 Task: Open Card Market Segmentation Review in Board Website Design to Workspace IT Department and add a team member Softage.2@softage.net, a label Yellow, a checklist Copywriting, an attachment from your google drive, a color Yellow and finally, add a card description 'Conduct user testing for new website design' and a comment 'Let us approach this task with a sense of curiosity and a willingness to learn from others who have done similar work.'. Add a start date 'Jan 02, 1900' with a due date 'Jan 09, 1900'
Action: Mouse moved to (68, 391)
Screenshot: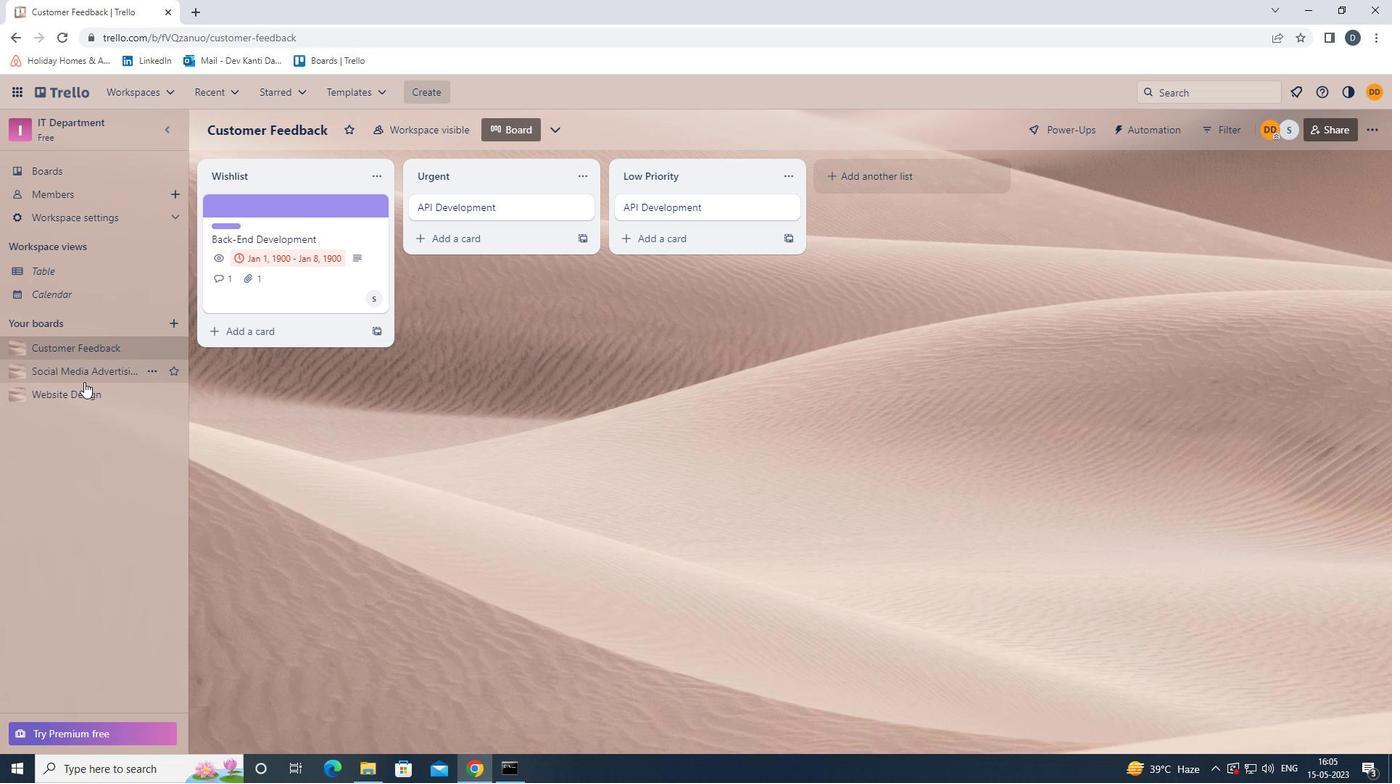 
Action: Mouse pressed left at (68, 391)
Screenshot: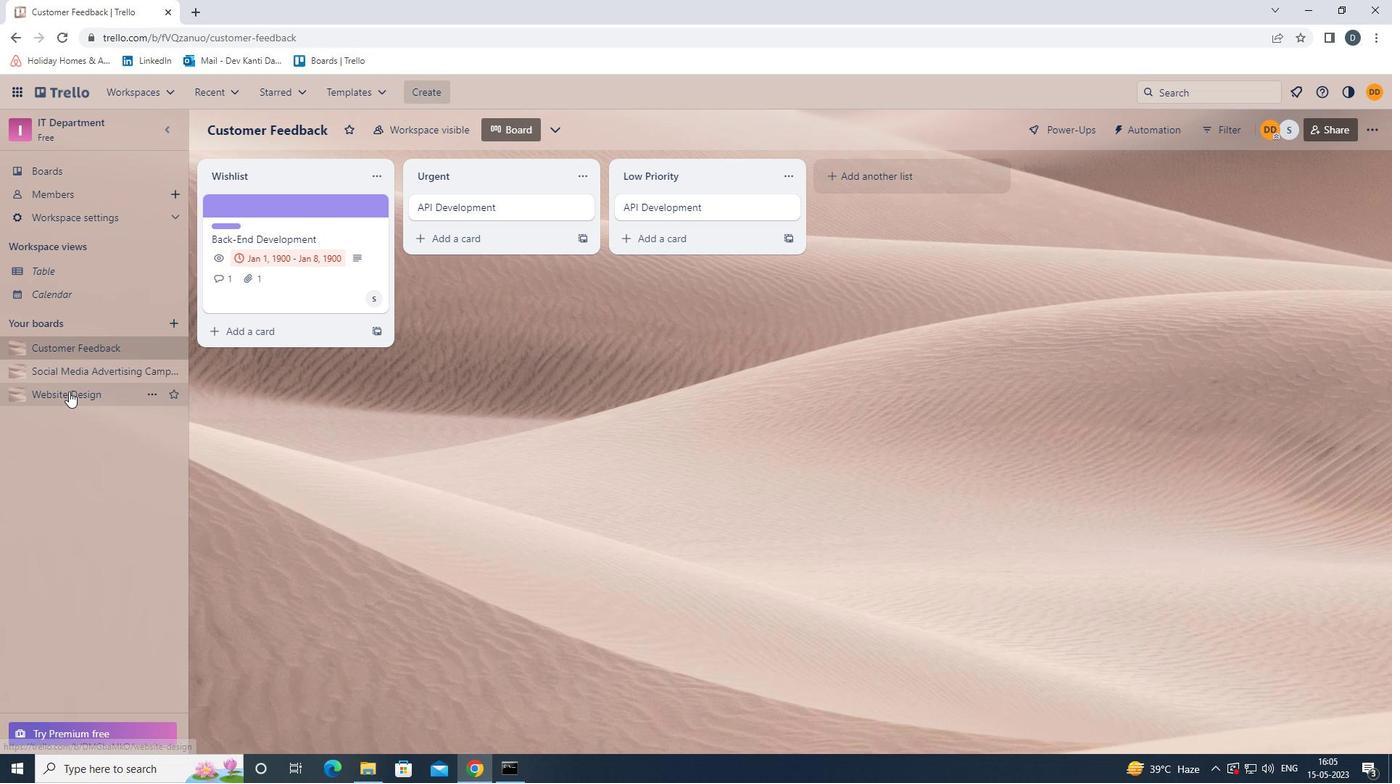 
Action: Mouse moved to (283, 209)
Screenshot: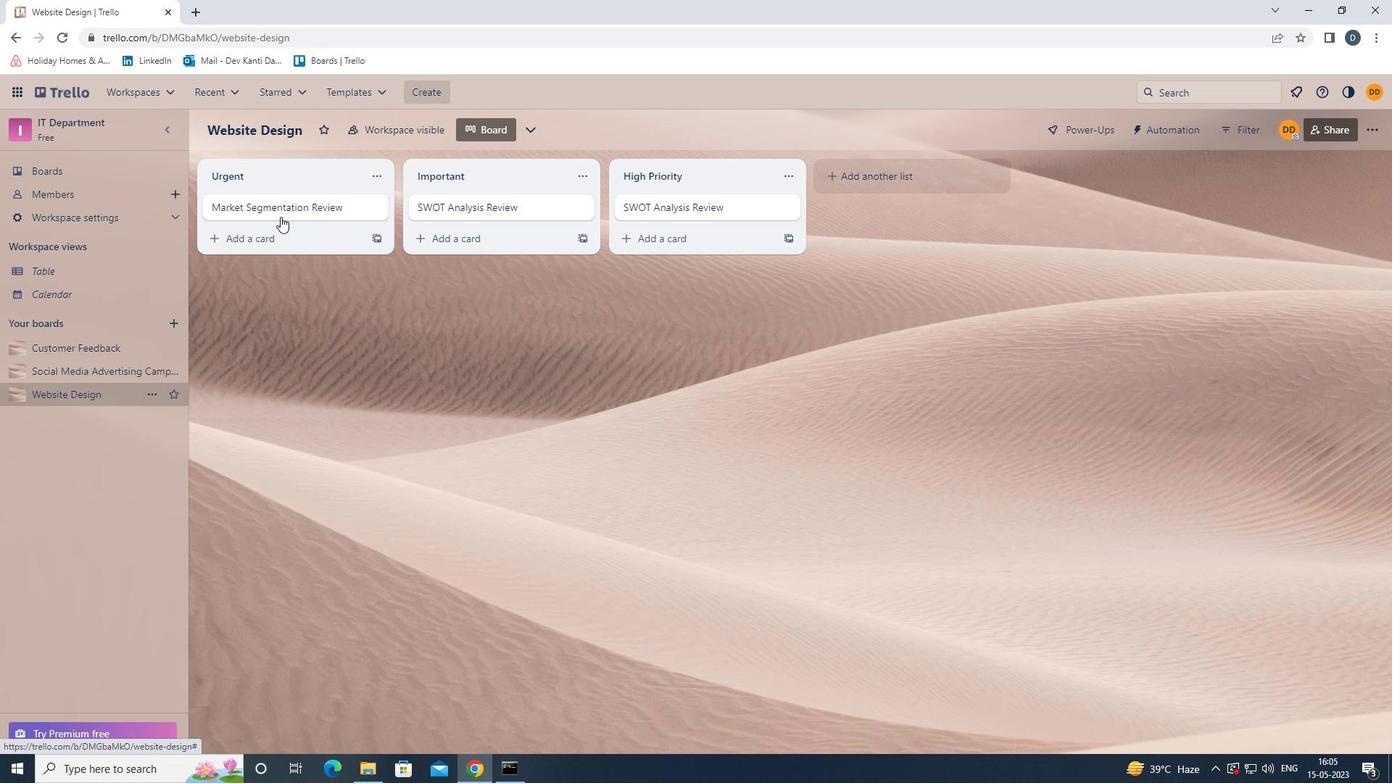 
Action: Mouse pressed left at (283, 209)
Screenshot: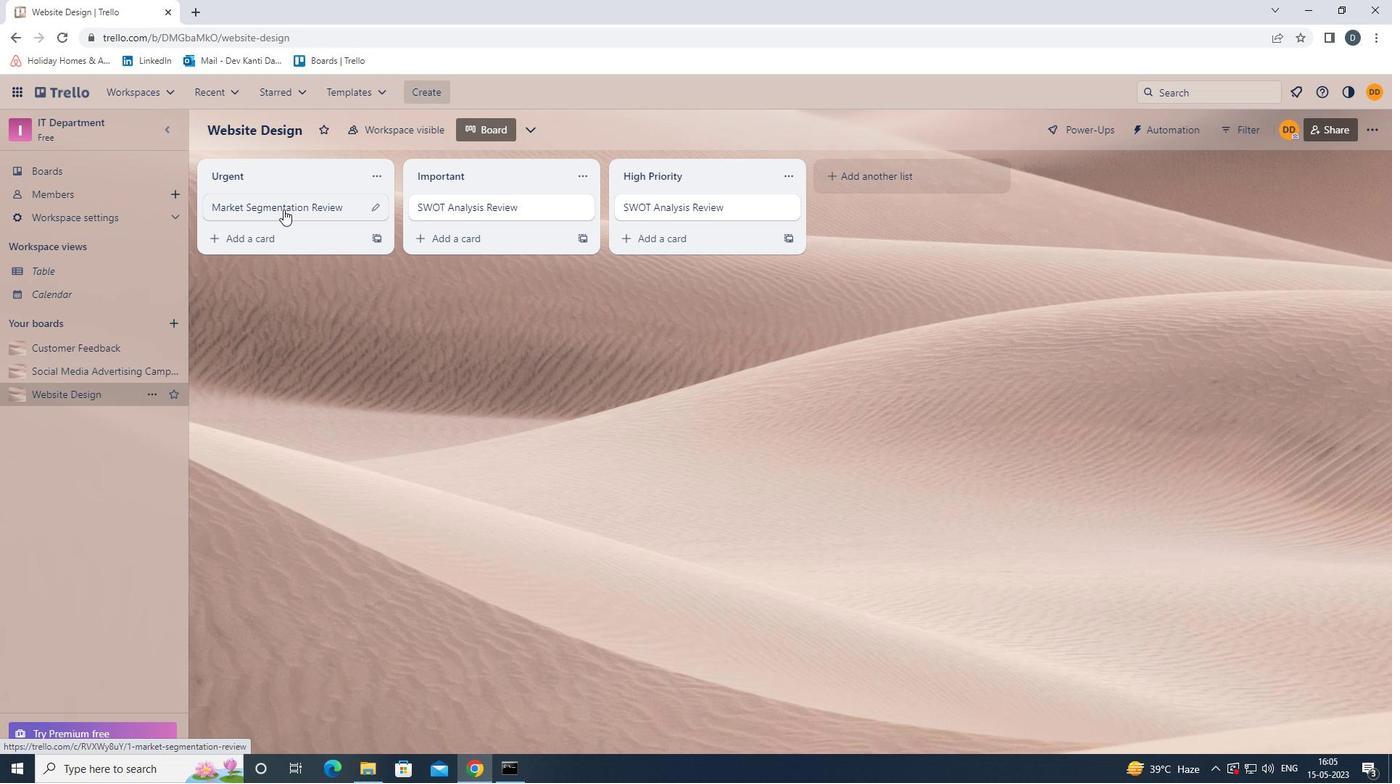 
Action: Mouse moved to (879, 199)
Screenshot: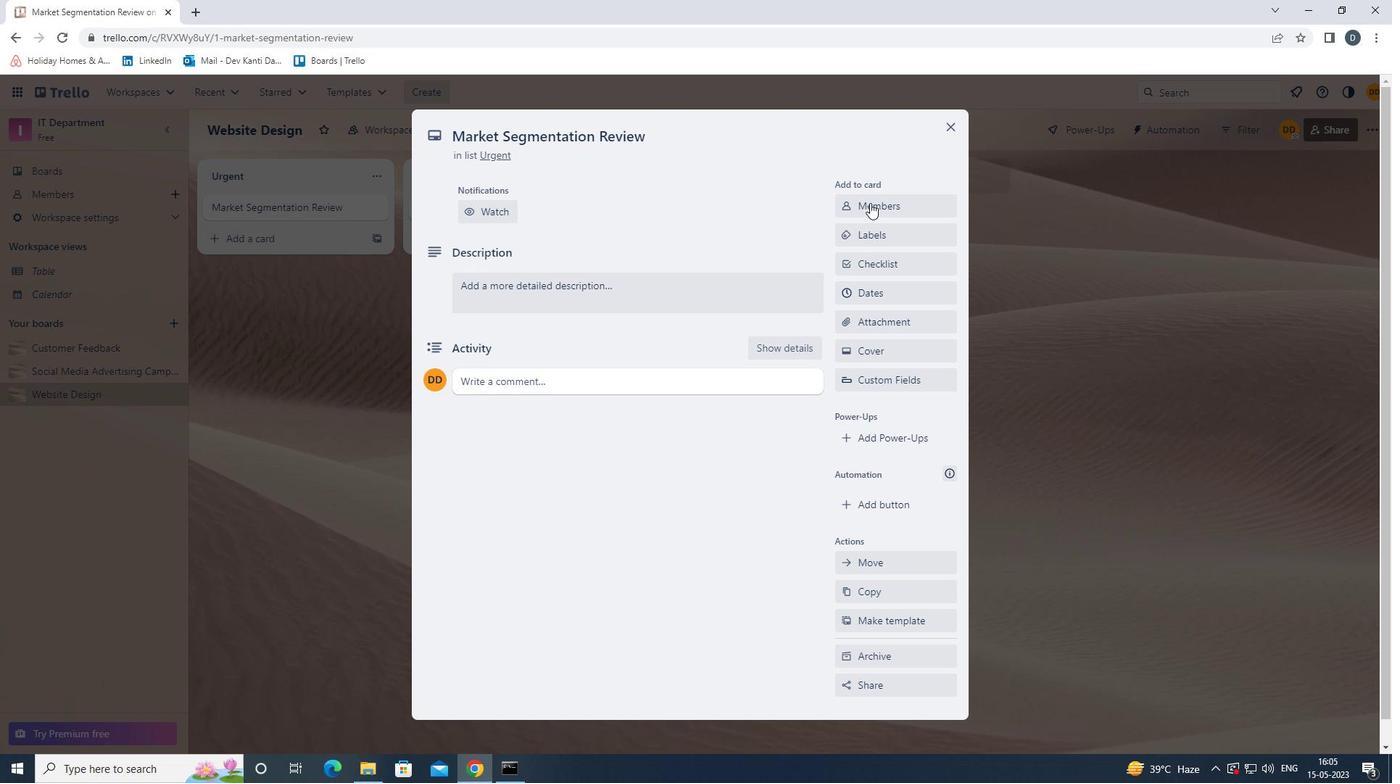 
Action: Mouse pressed left at (879, 199)
Screenshot: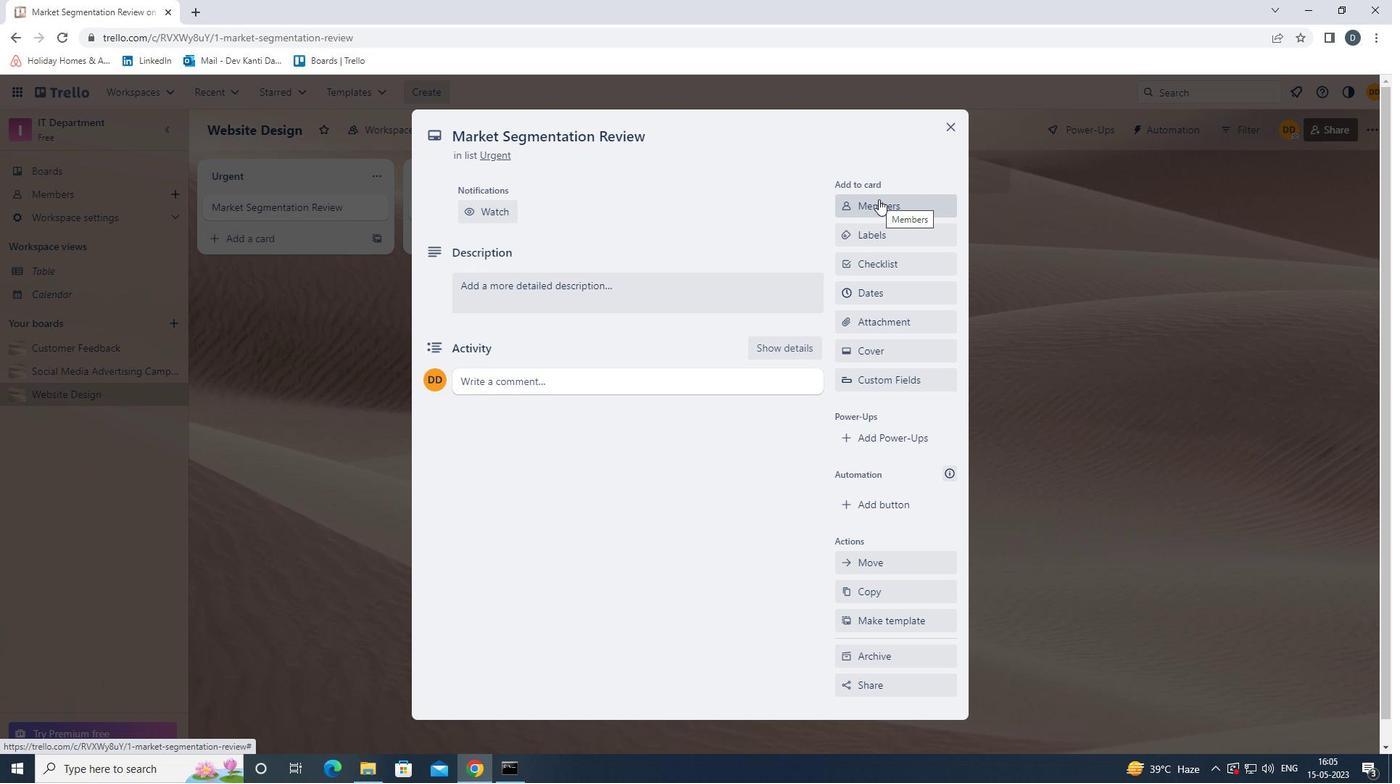 
Action: Key pressed <Key.shift>SOFTAGE.2<Key.shift><Key.shift><Key.shift><Key.shift>@SOFTAGE.NET
Screenshot: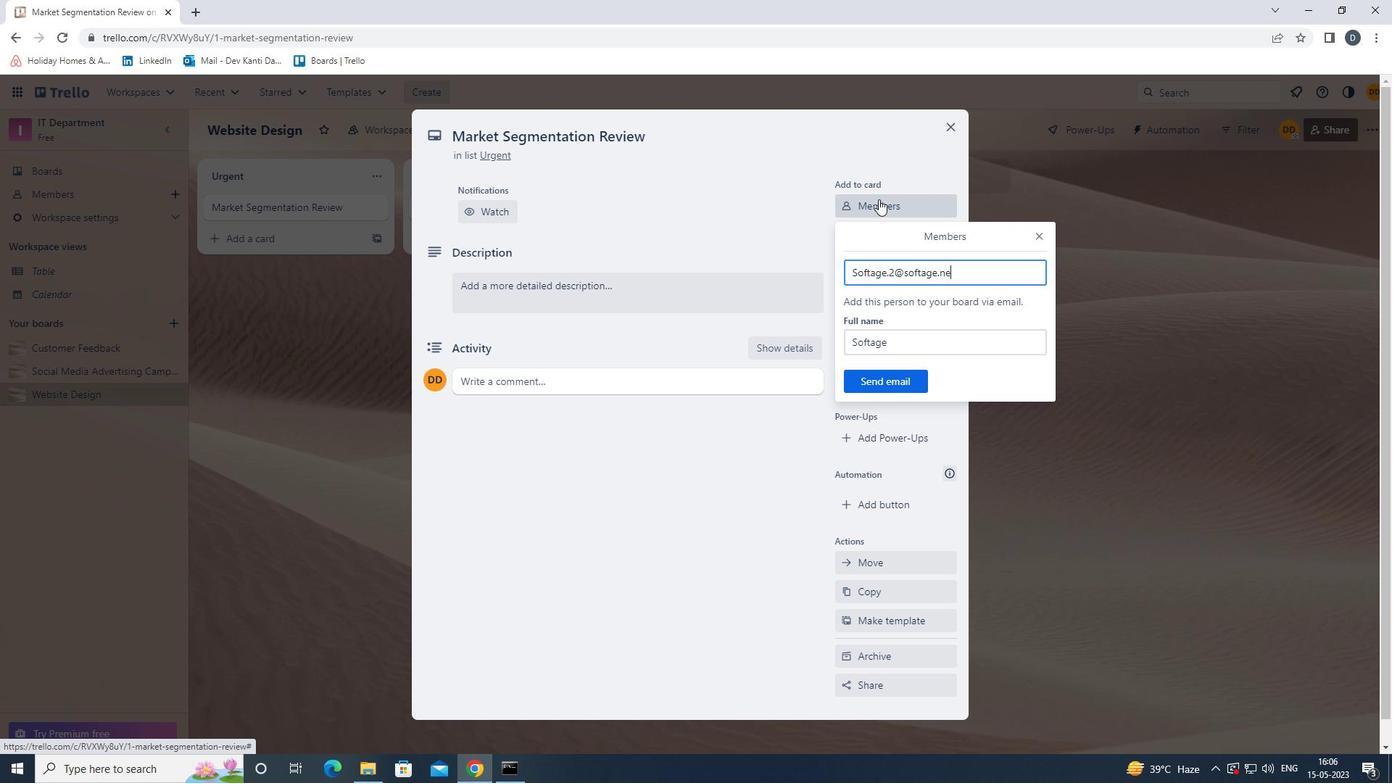 
Action: Mouse moved to (909, 376)
Screenshot: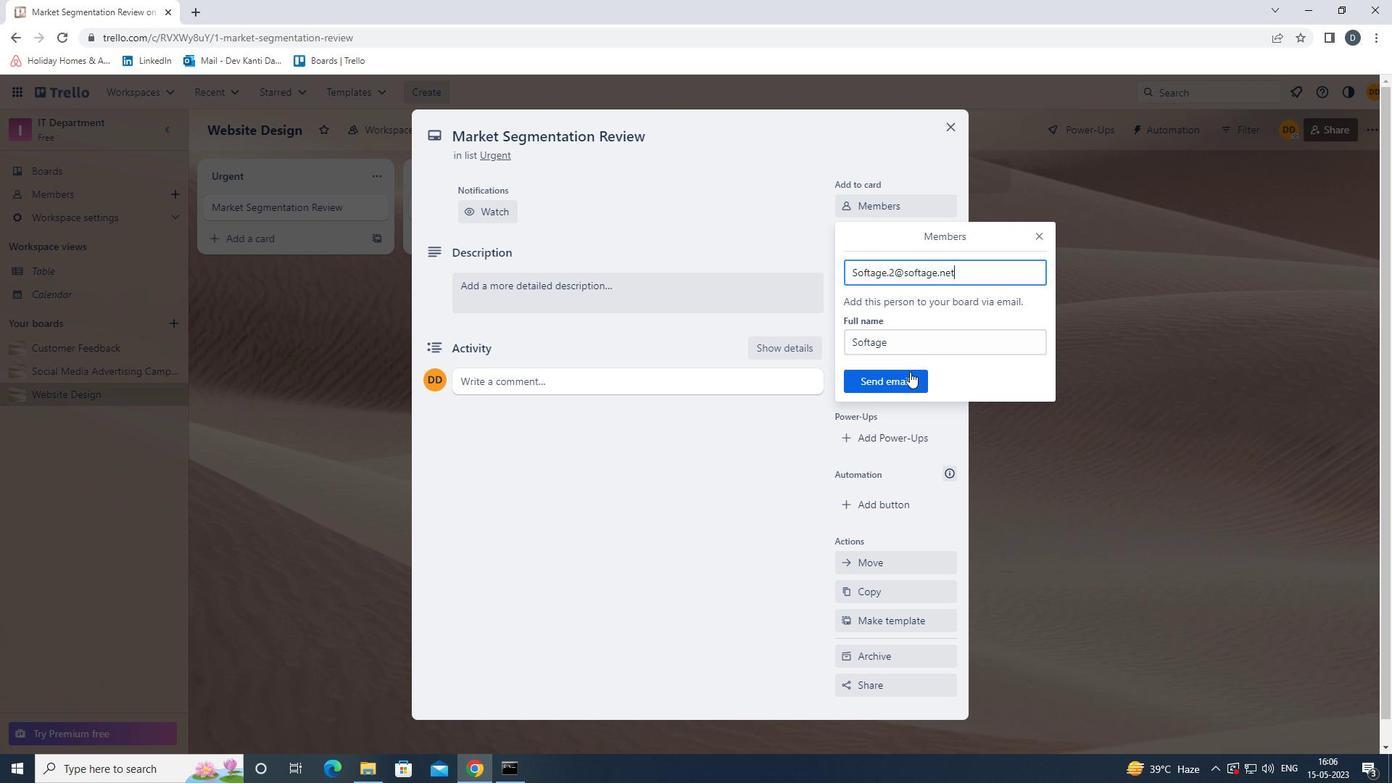 
Action: Mouse pressed left at (909, 376)
Screenshot: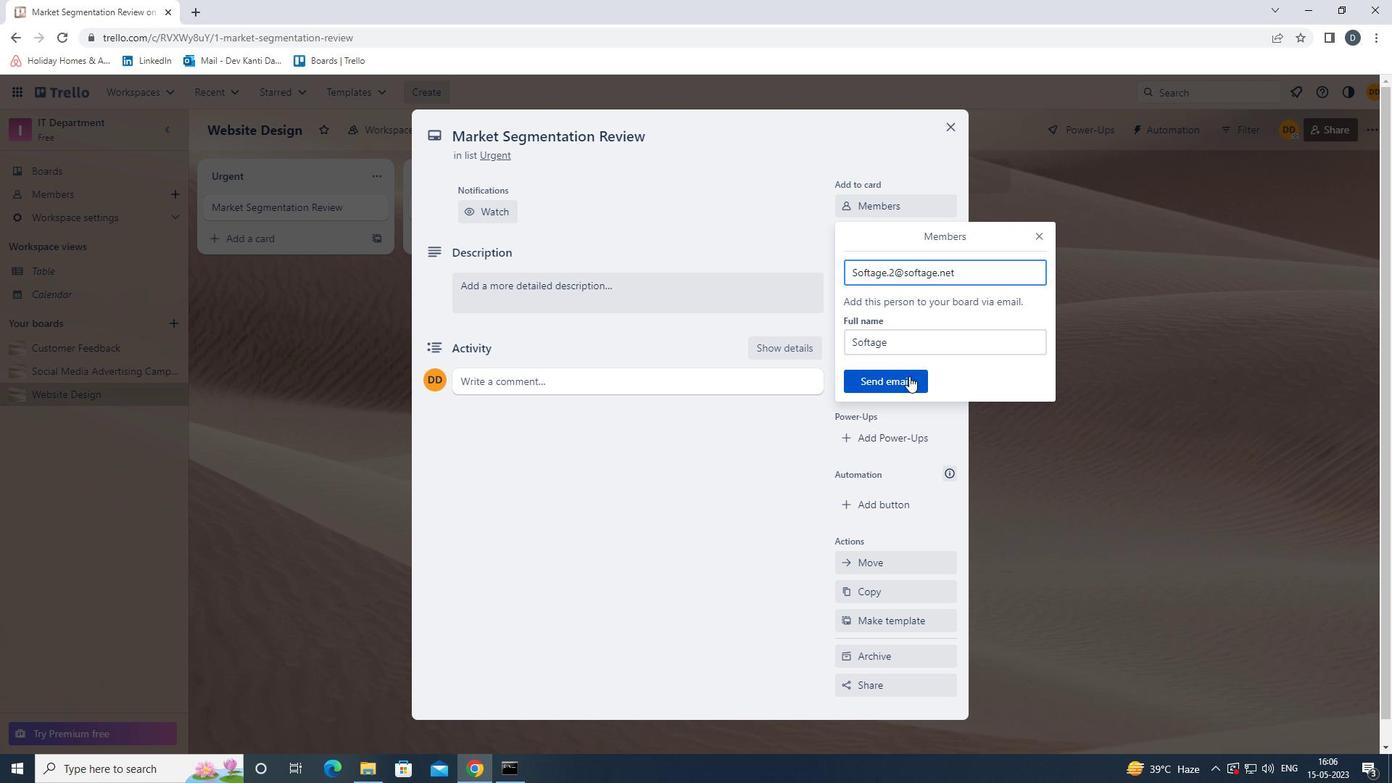 
Action: Mouse moved to (902, 280)
Screenshot: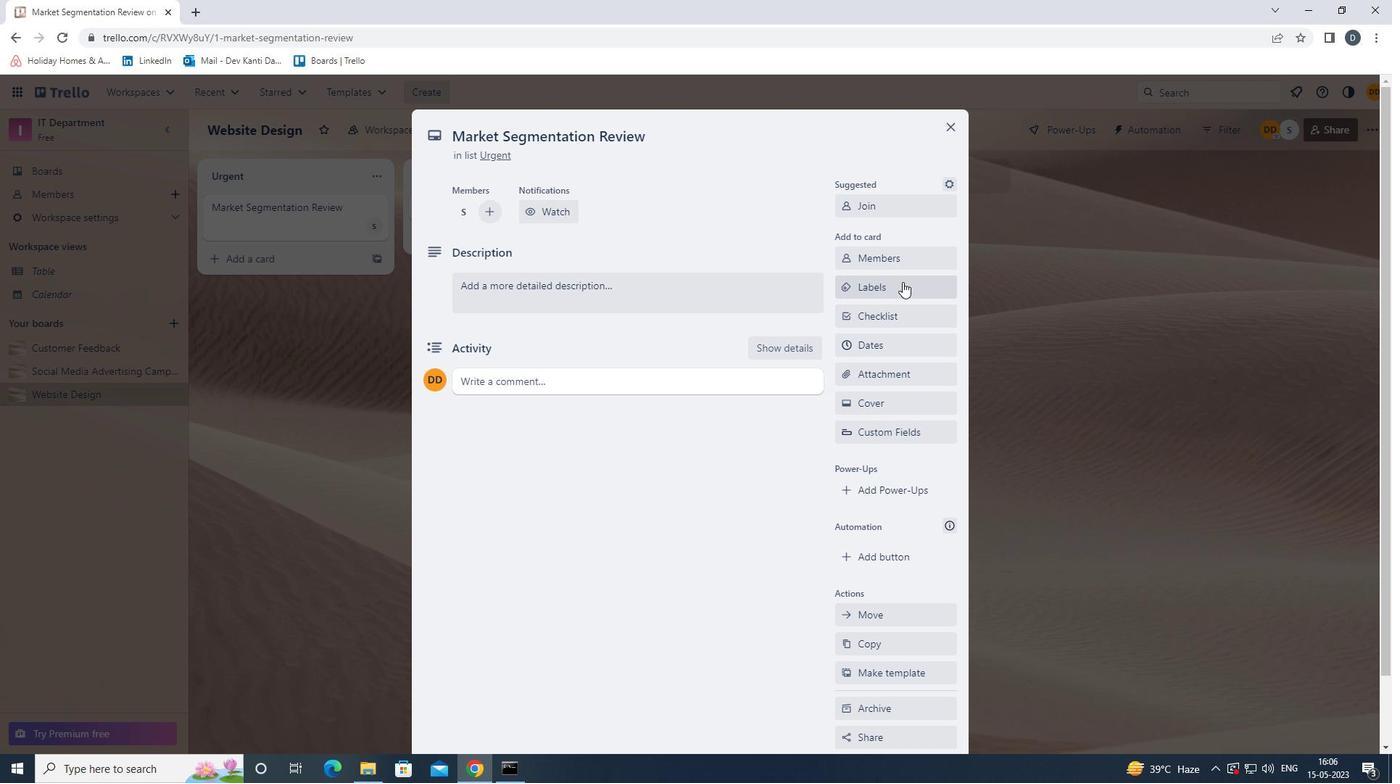 
Action: Mouse pressed left at (902, 280)
Screenshot: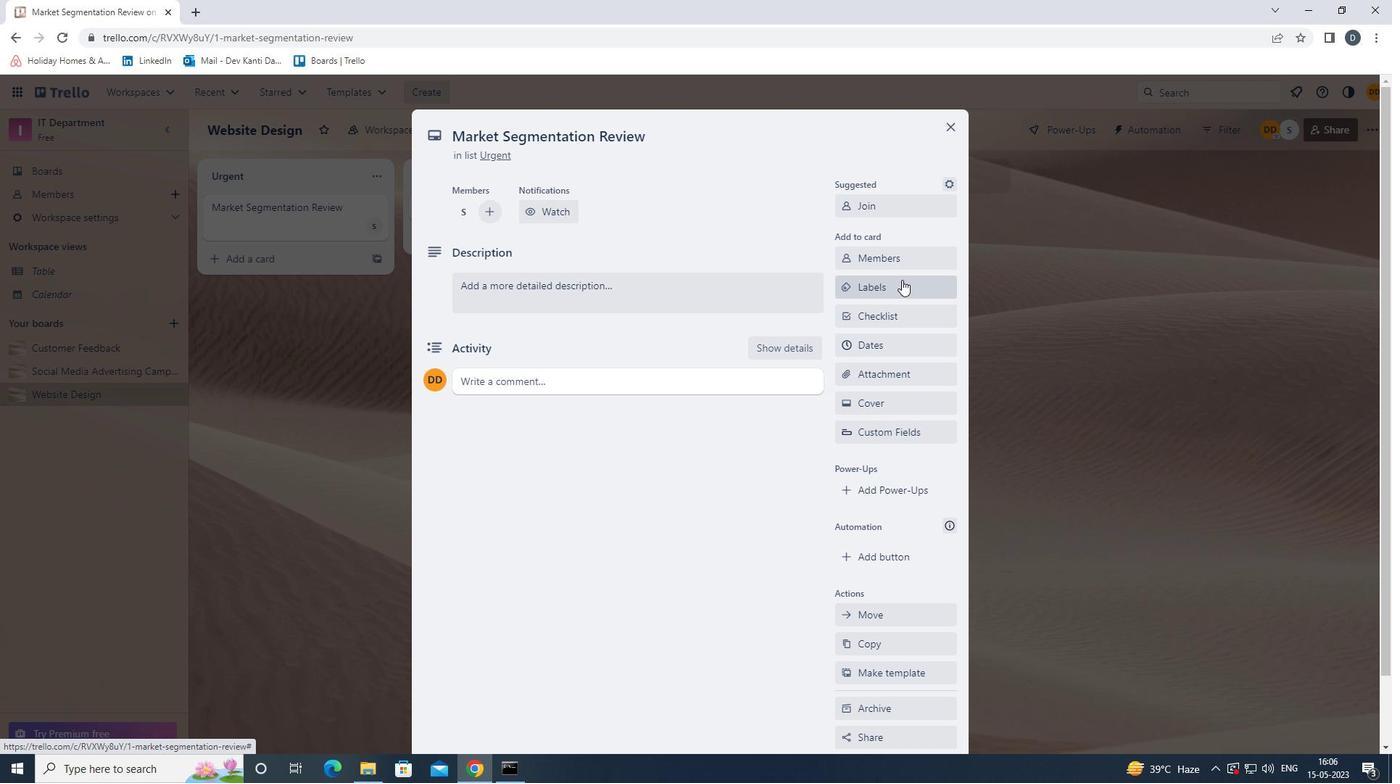 
Action: Mouse moved to (916, 430)
Screenshot: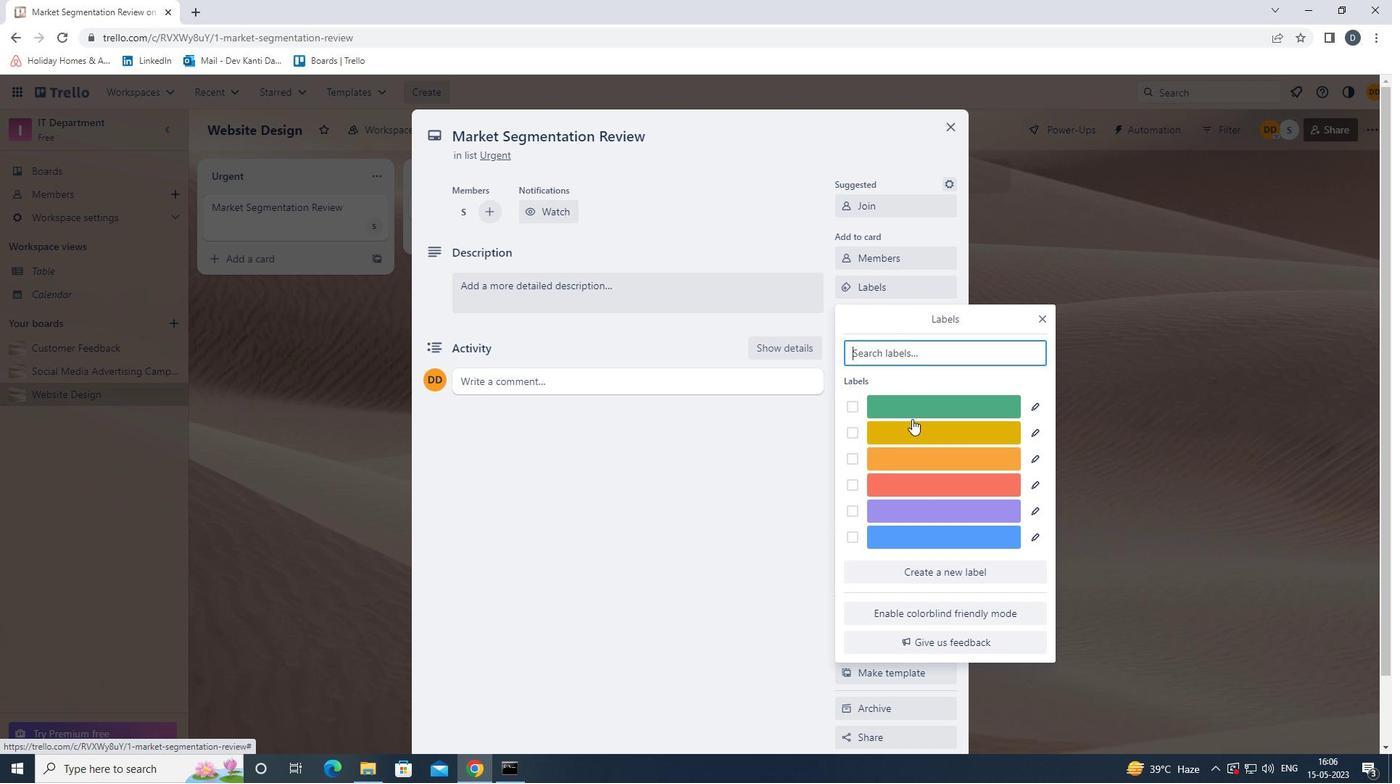 
Action: Mouse pressed left at (916, 430)
Screenshot: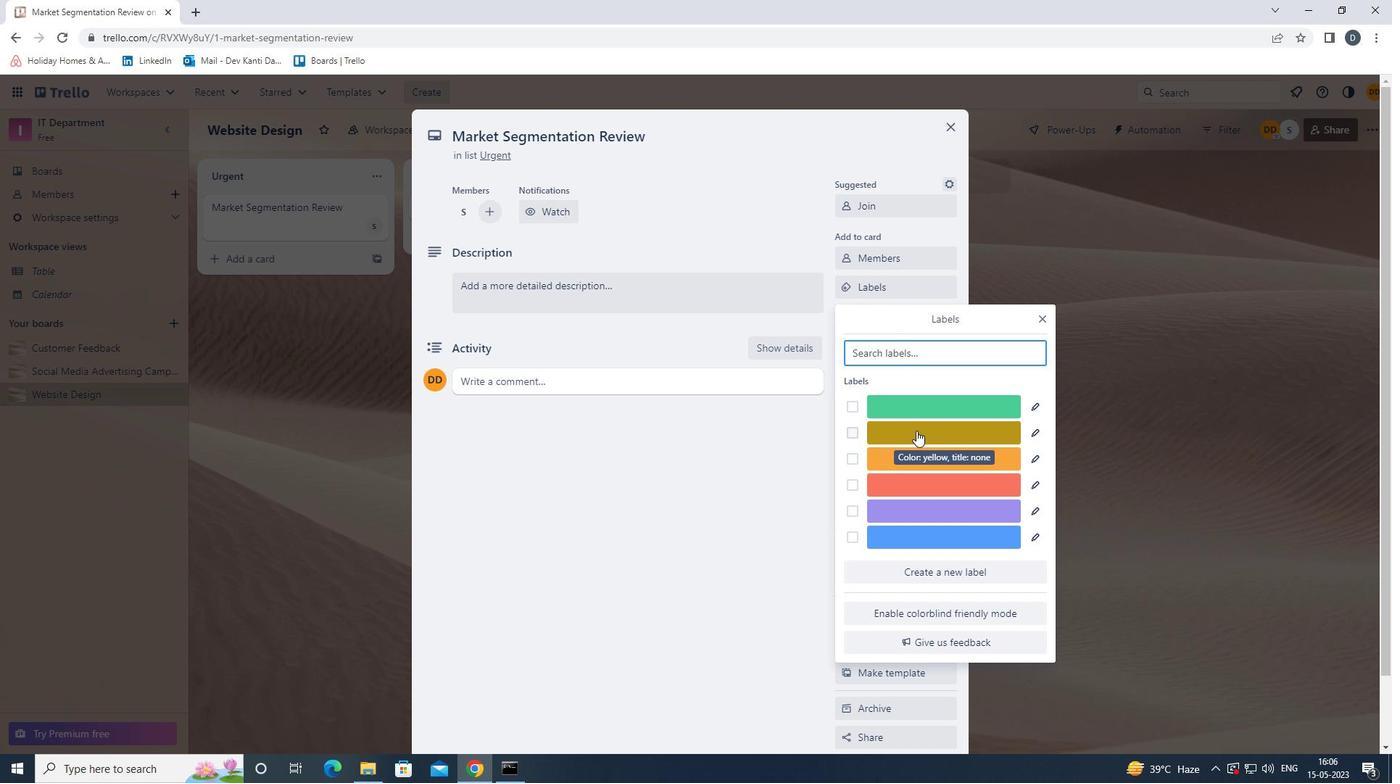 
Action: Mouse moved to (1040, 317)
Screenshot: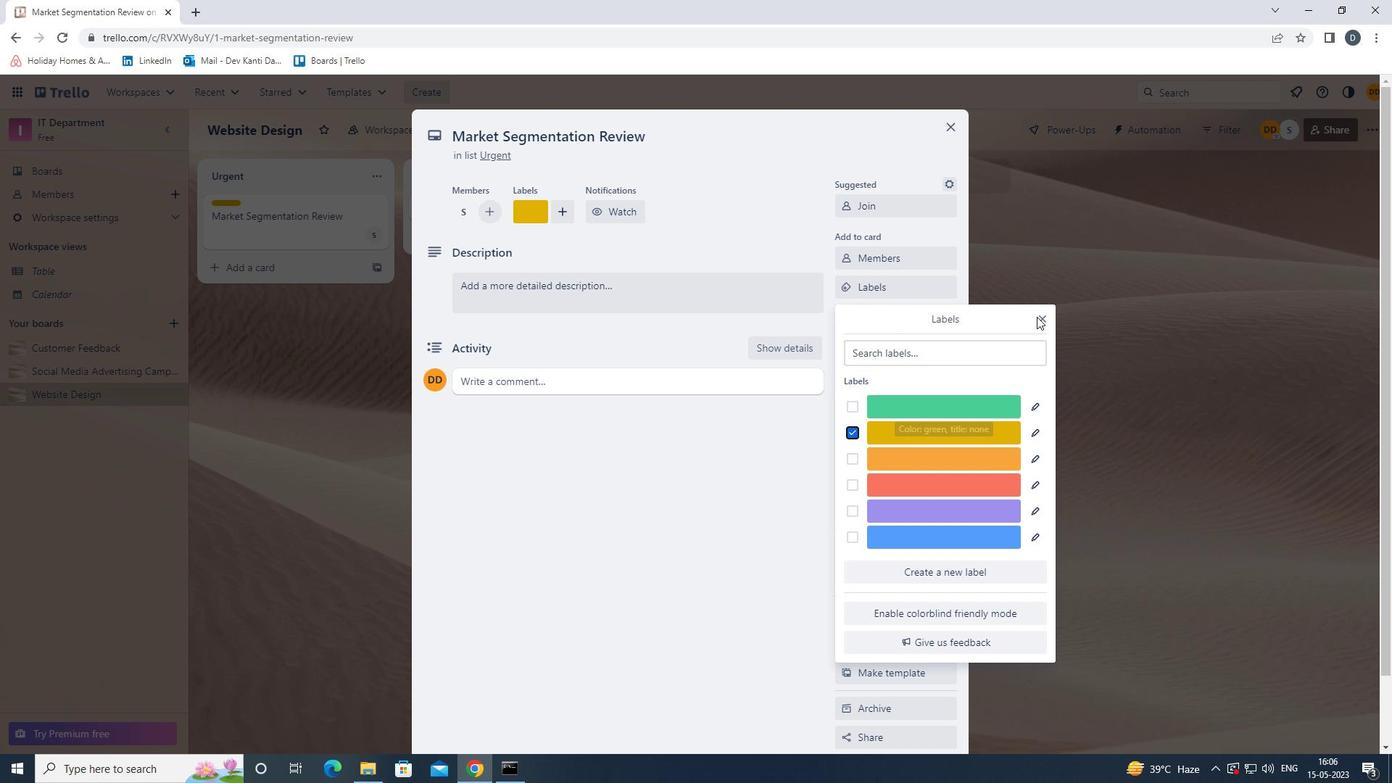 
Action: Mouse pressed left at (1040, 317)
Screenshot: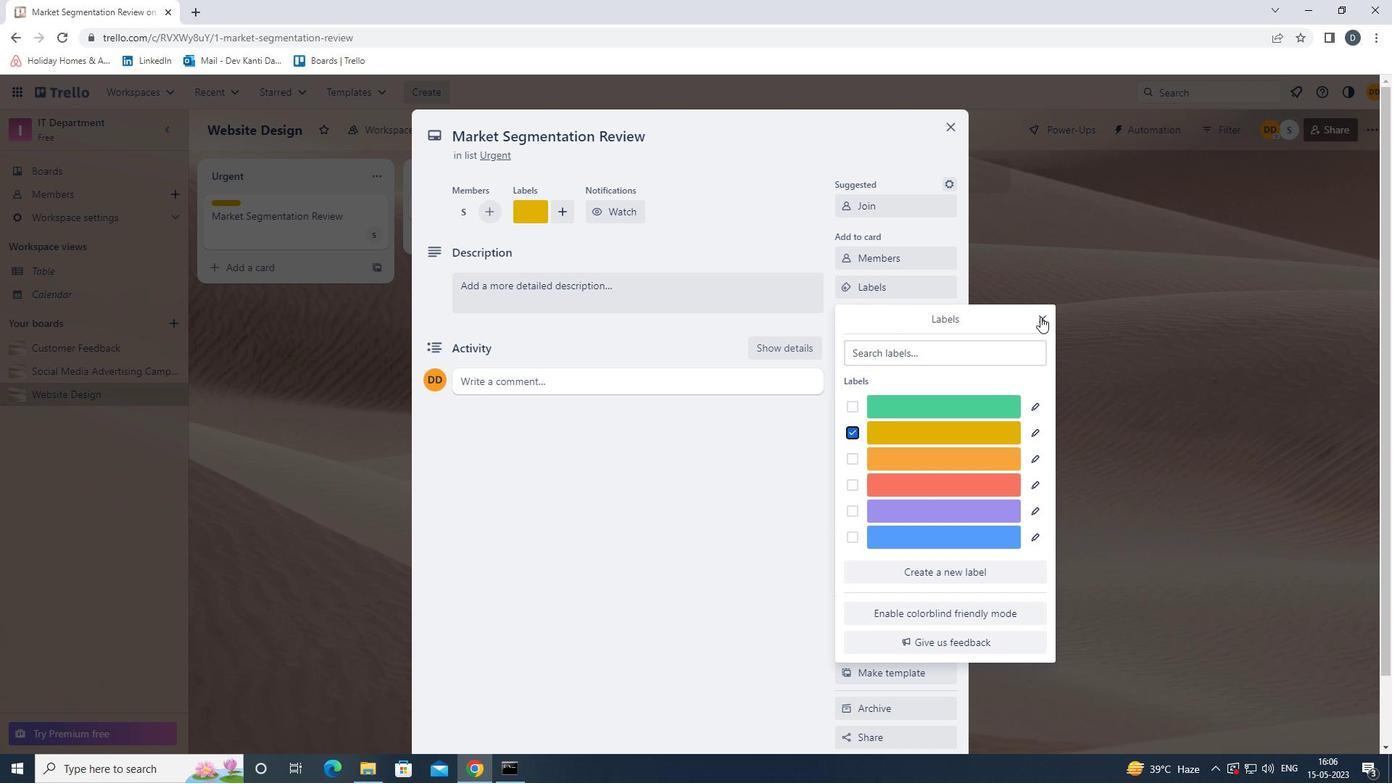 
Action: Mouse moved to (930, 317)
Screenshot: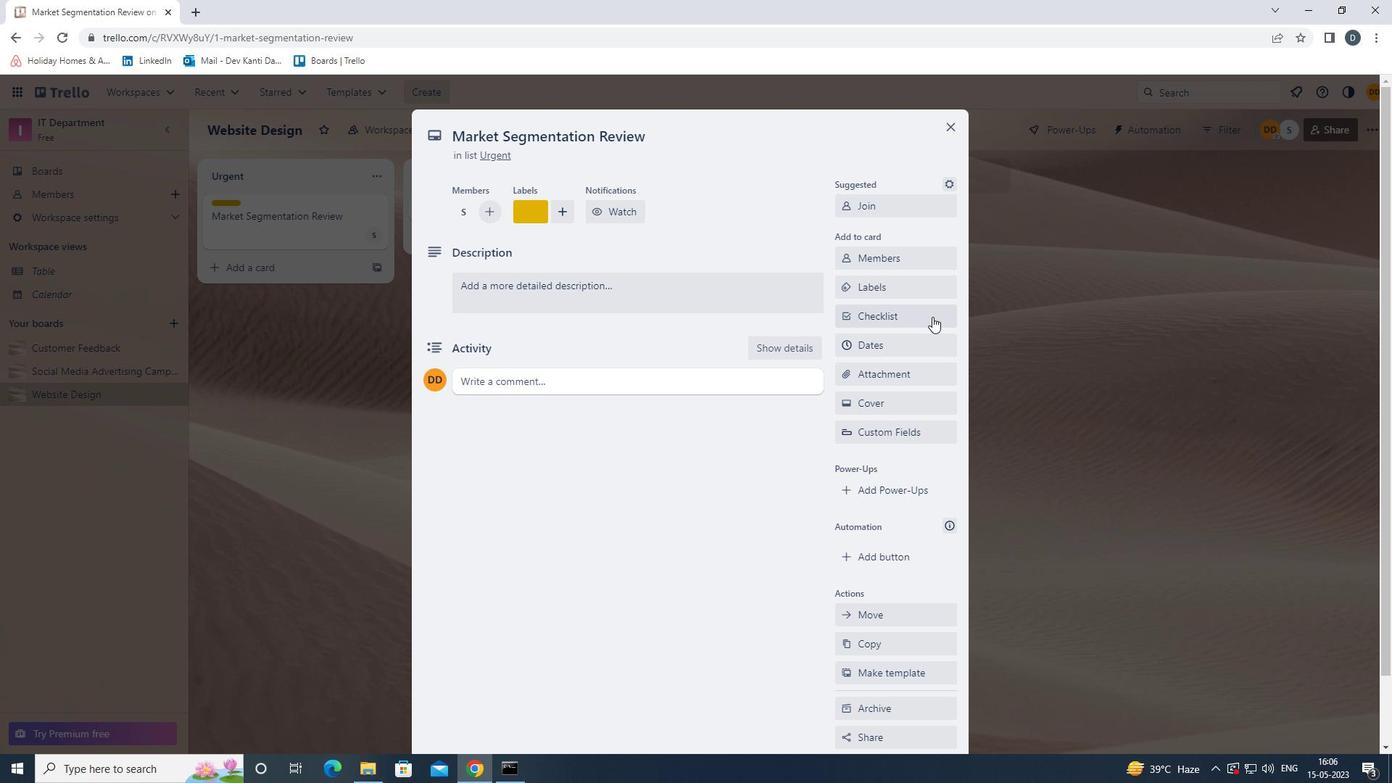 
Action: Mouse pressed left at (930, 317)
Screenshot: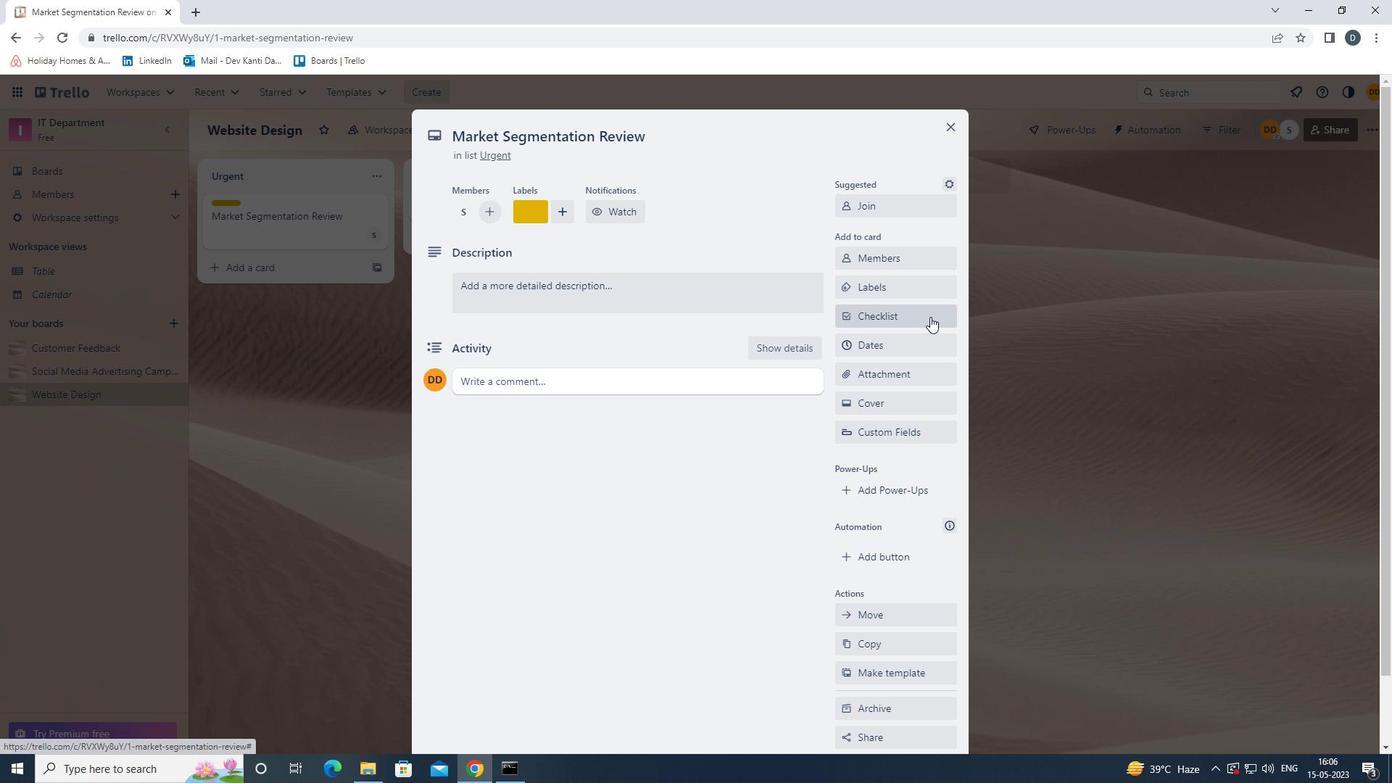 
Action: Mouse moved to (928, 317)
Screenshot: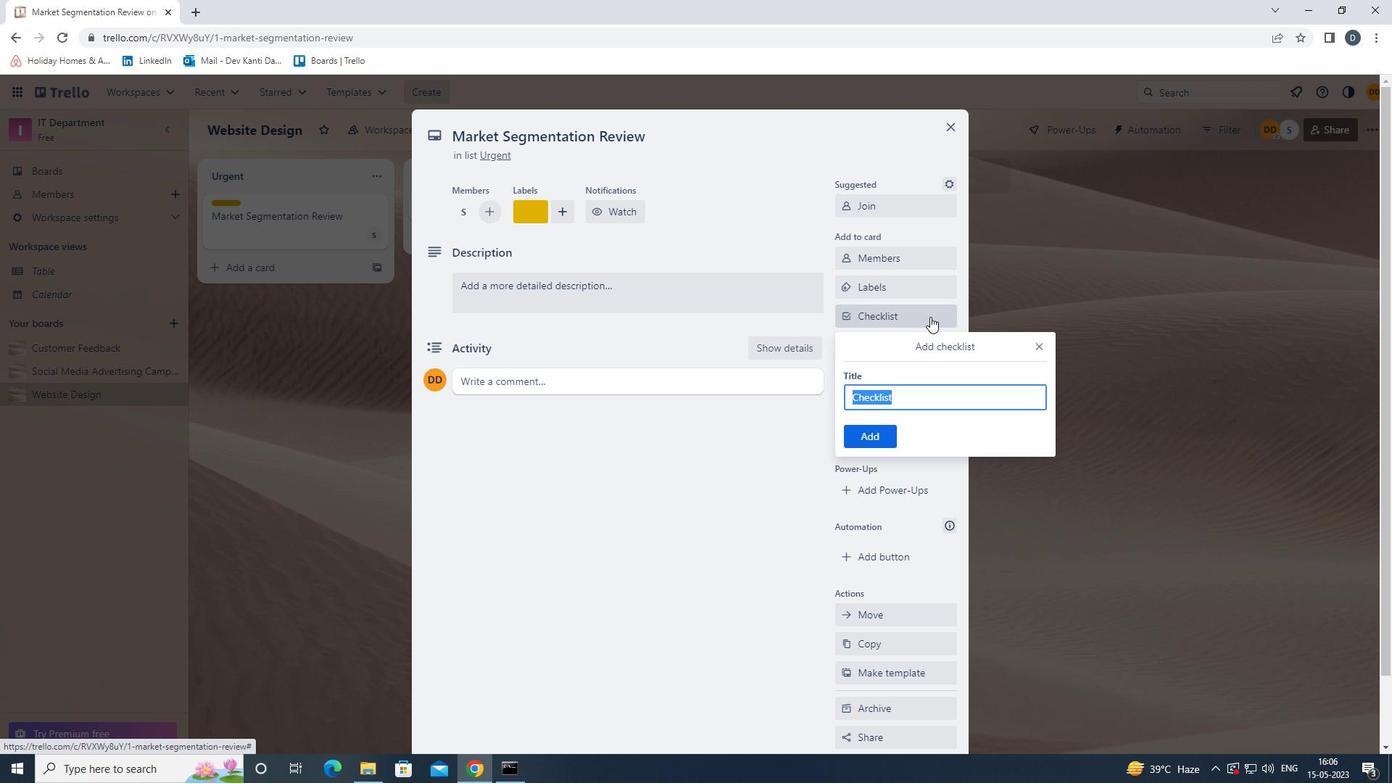 
Action: Key pressed <Key.shift>COPYWRITING<Key.enter>
Screenshot: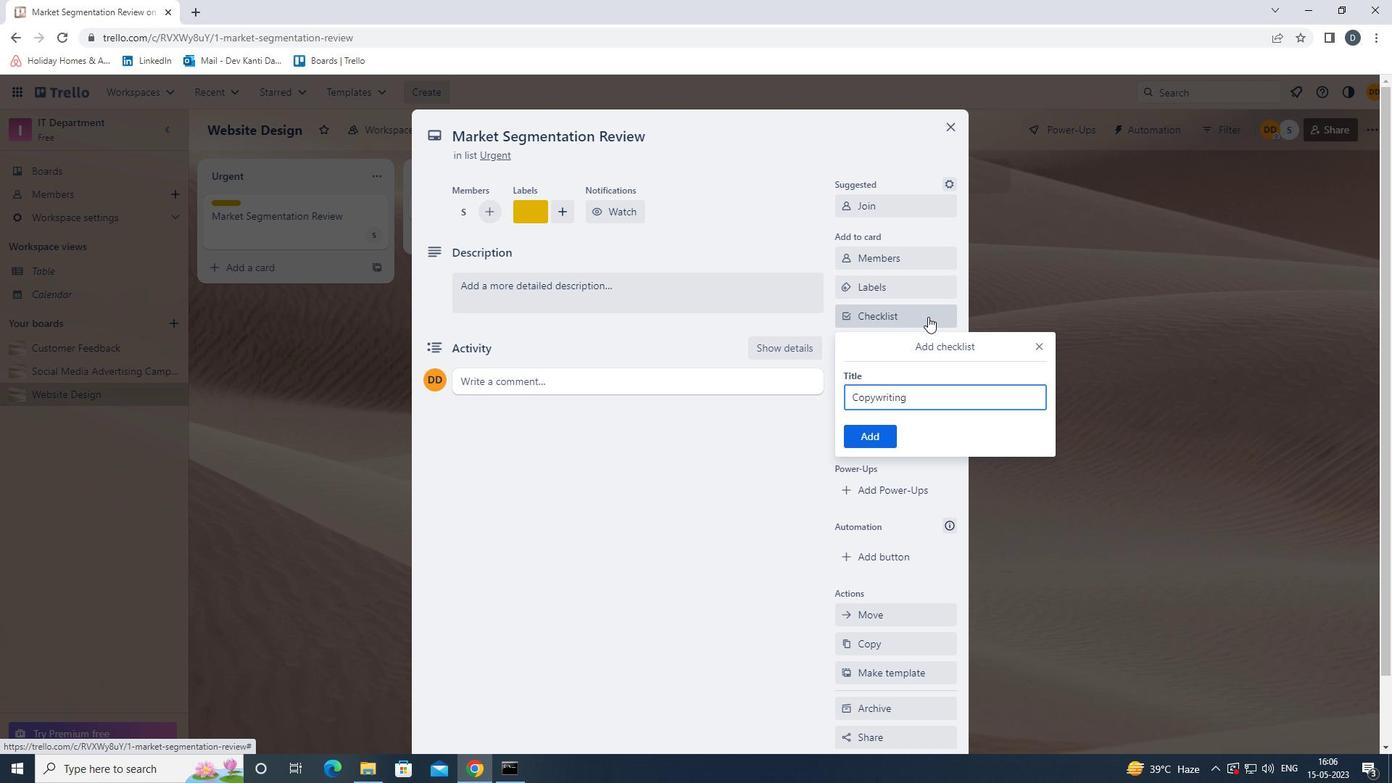 
Action: Mouse moved to (923, 365)
Screenshot: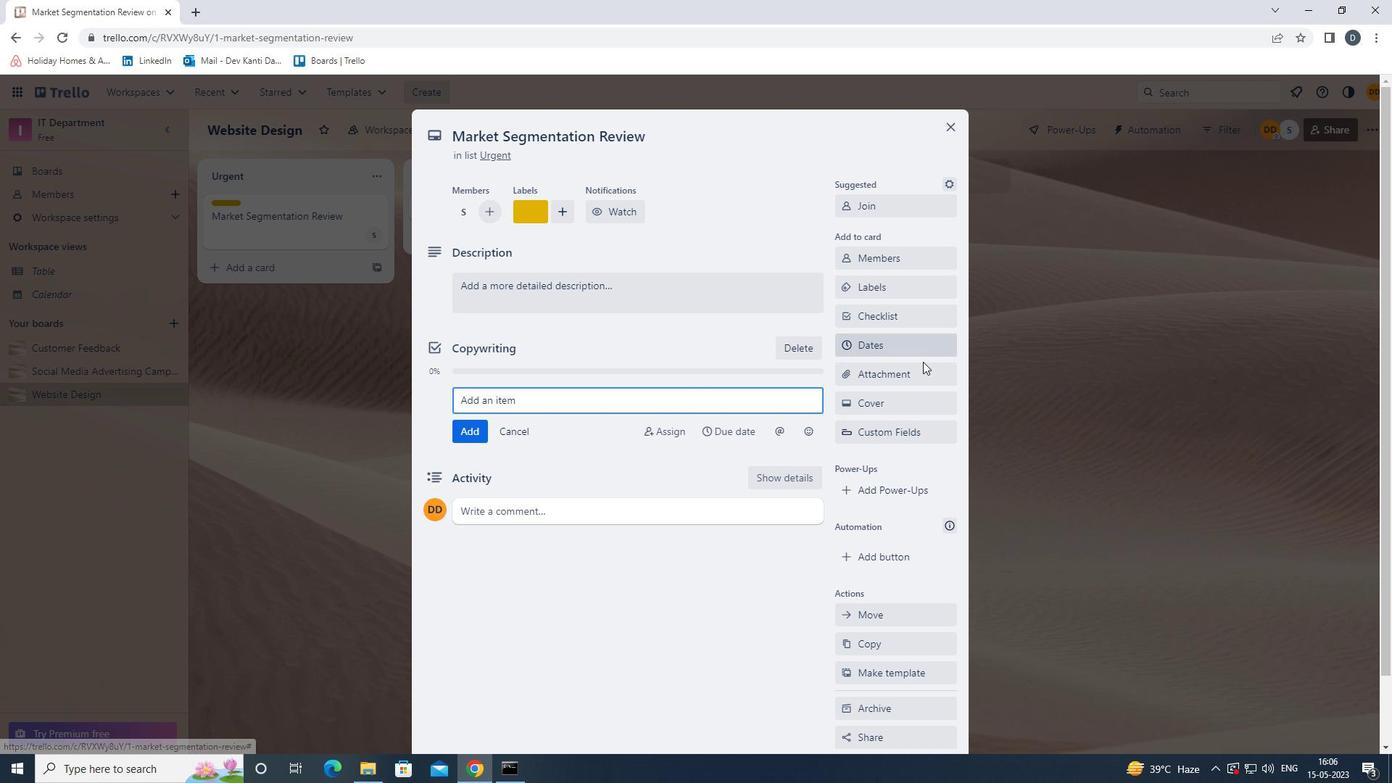 
Action: Mouse pressed left at (923, 365)
Screenshot: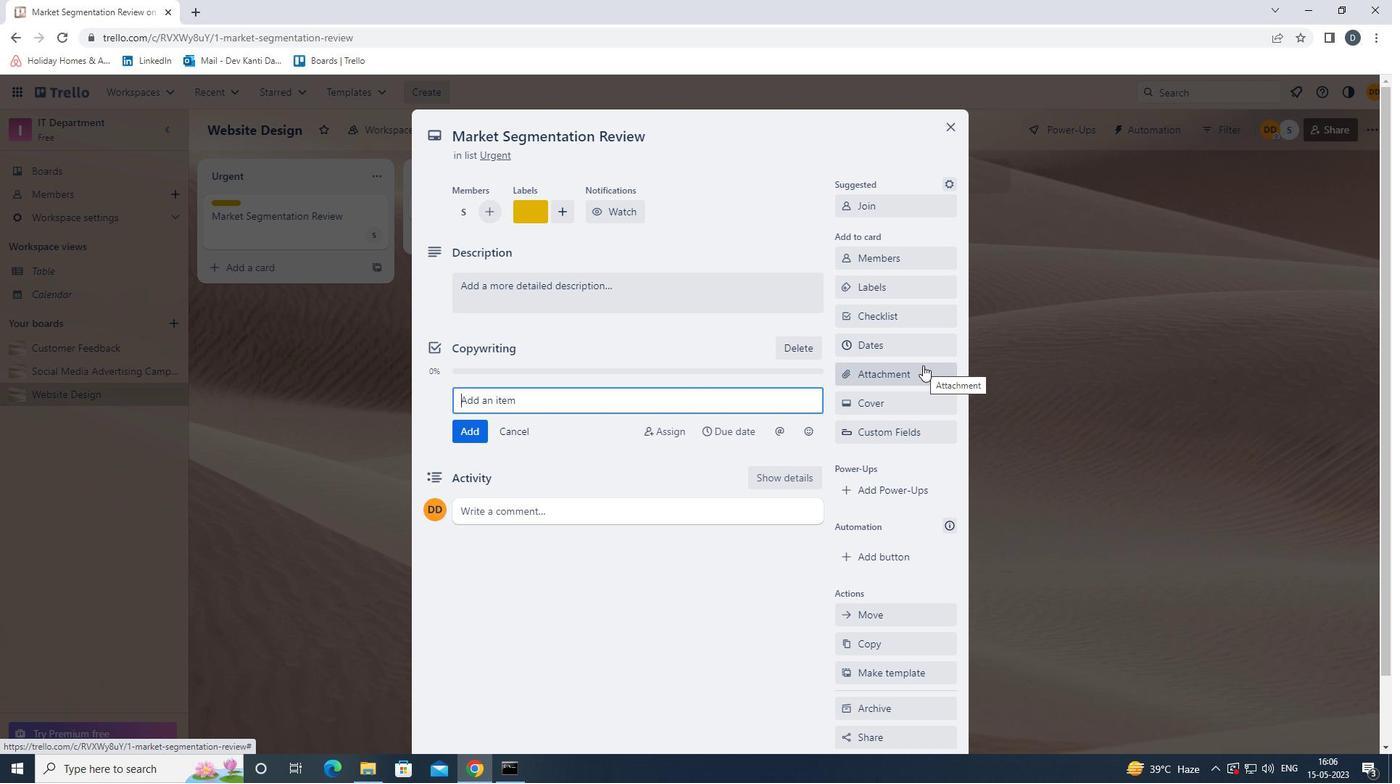 
Action: Mouse moved to (924, 479)
Screenshot: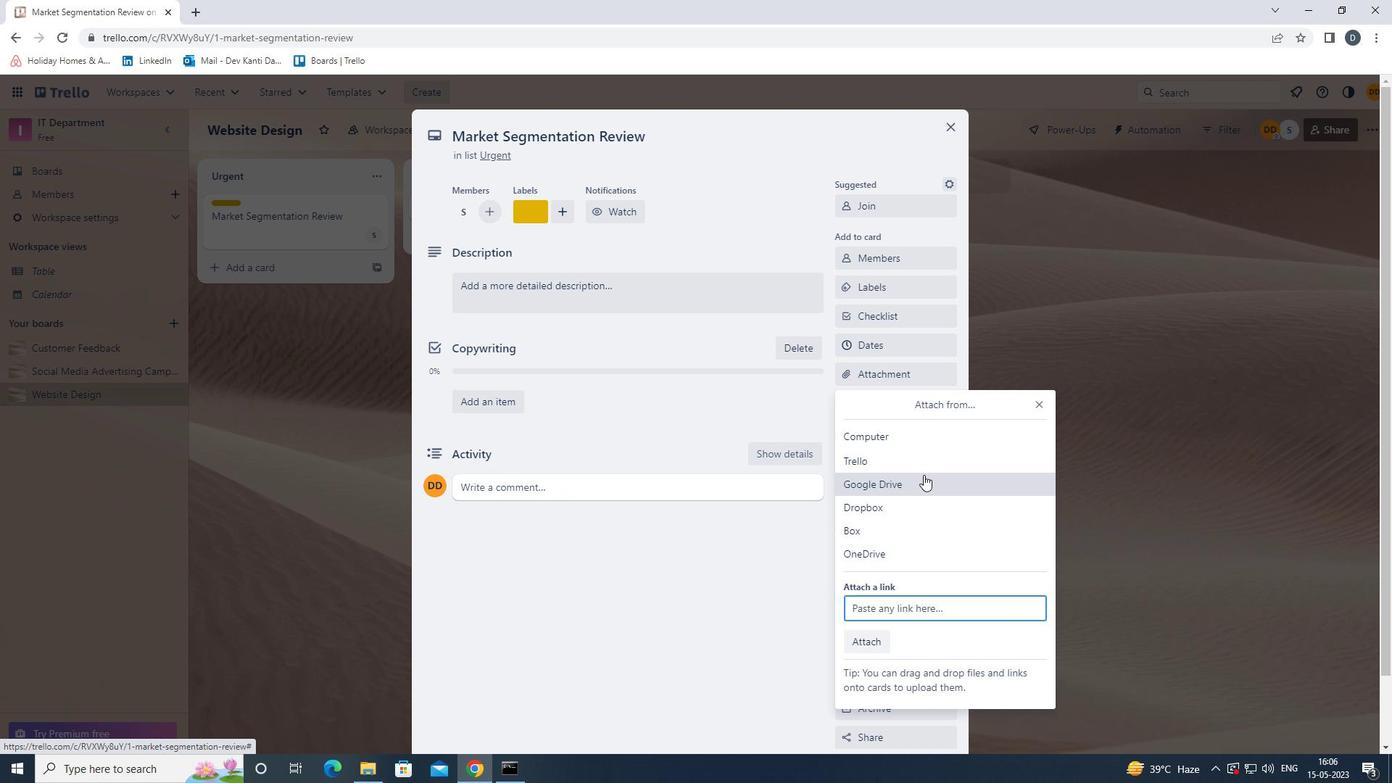 
Action: Mouse pressed left at (924, 479)
Screenshot: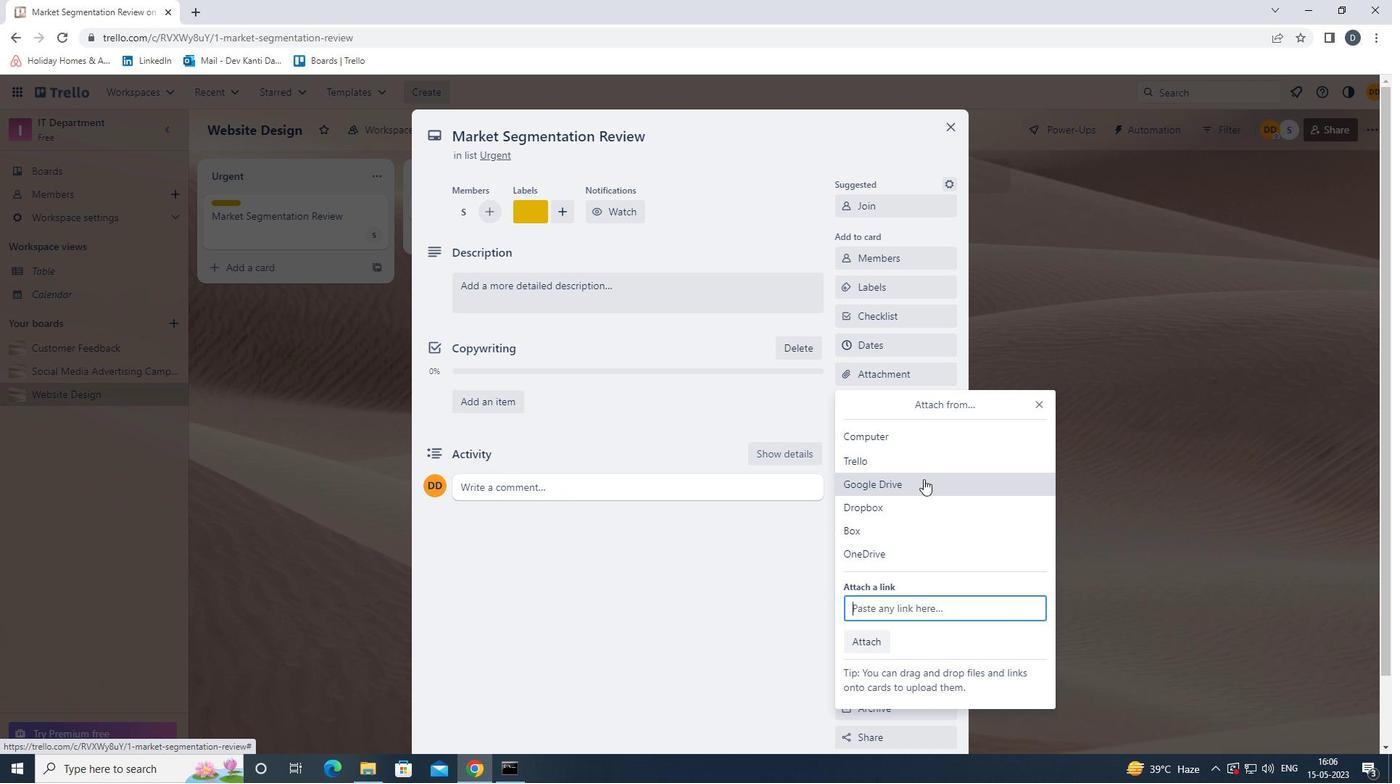 
Action: Mouse moved to (431, 417)
Screenshot: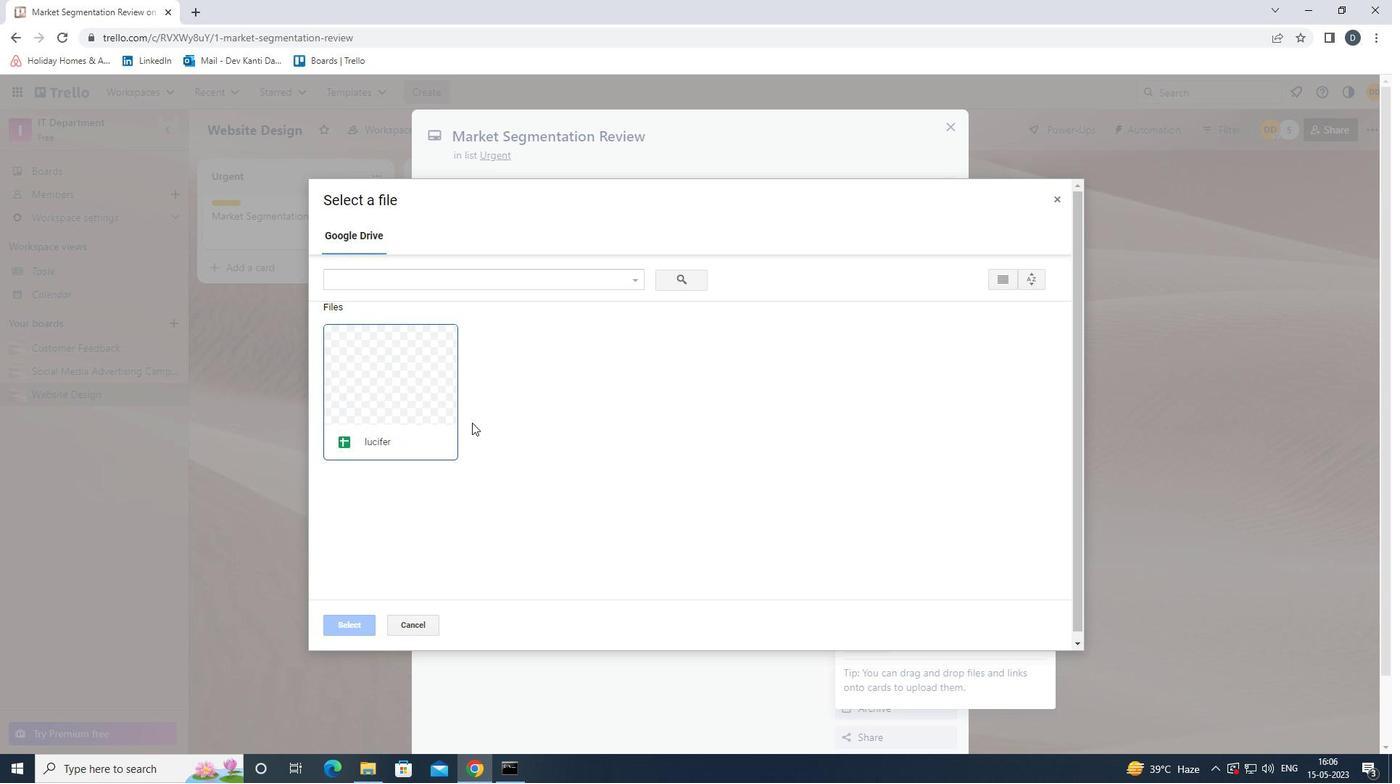 
Action: Mouse pressed left at (431, 417)
Screenshot: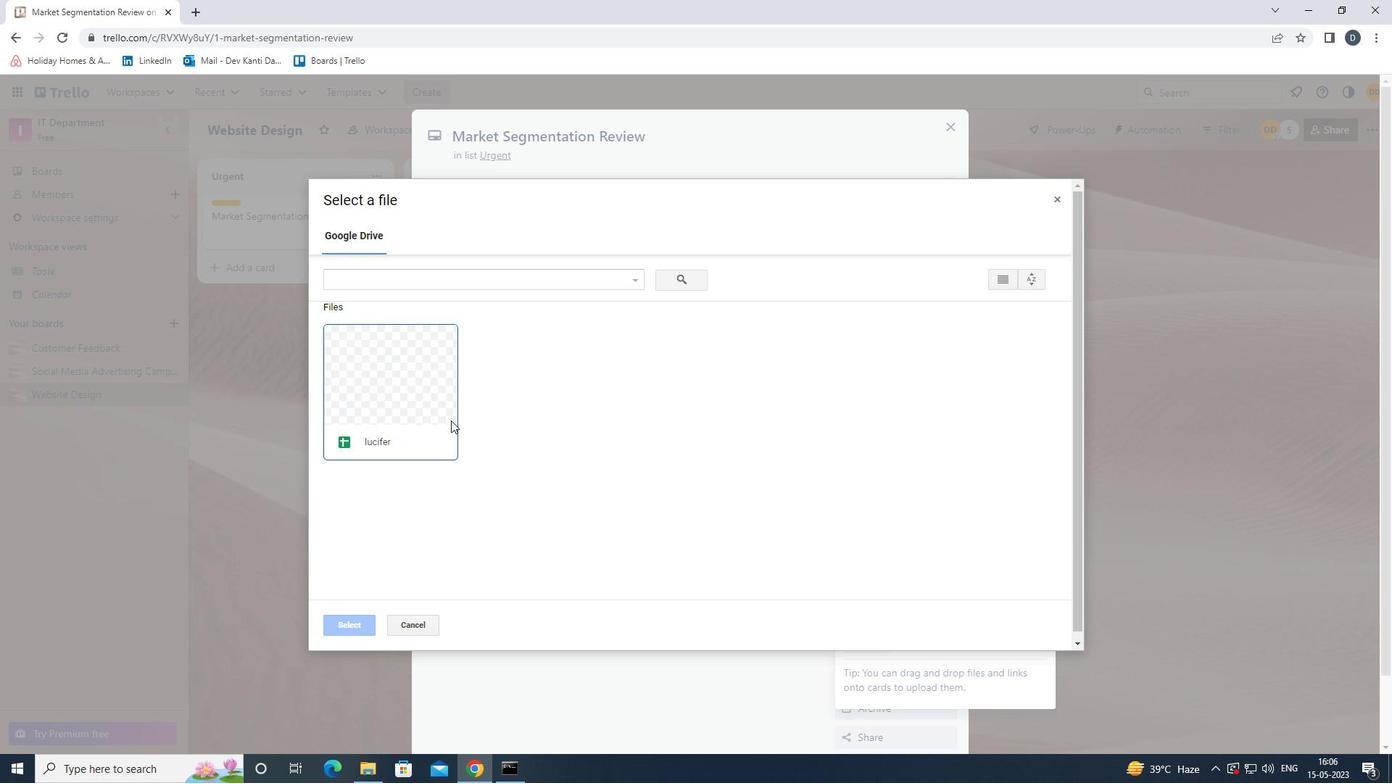 
Action: Mouse moved to (361, 620)
Screenshot: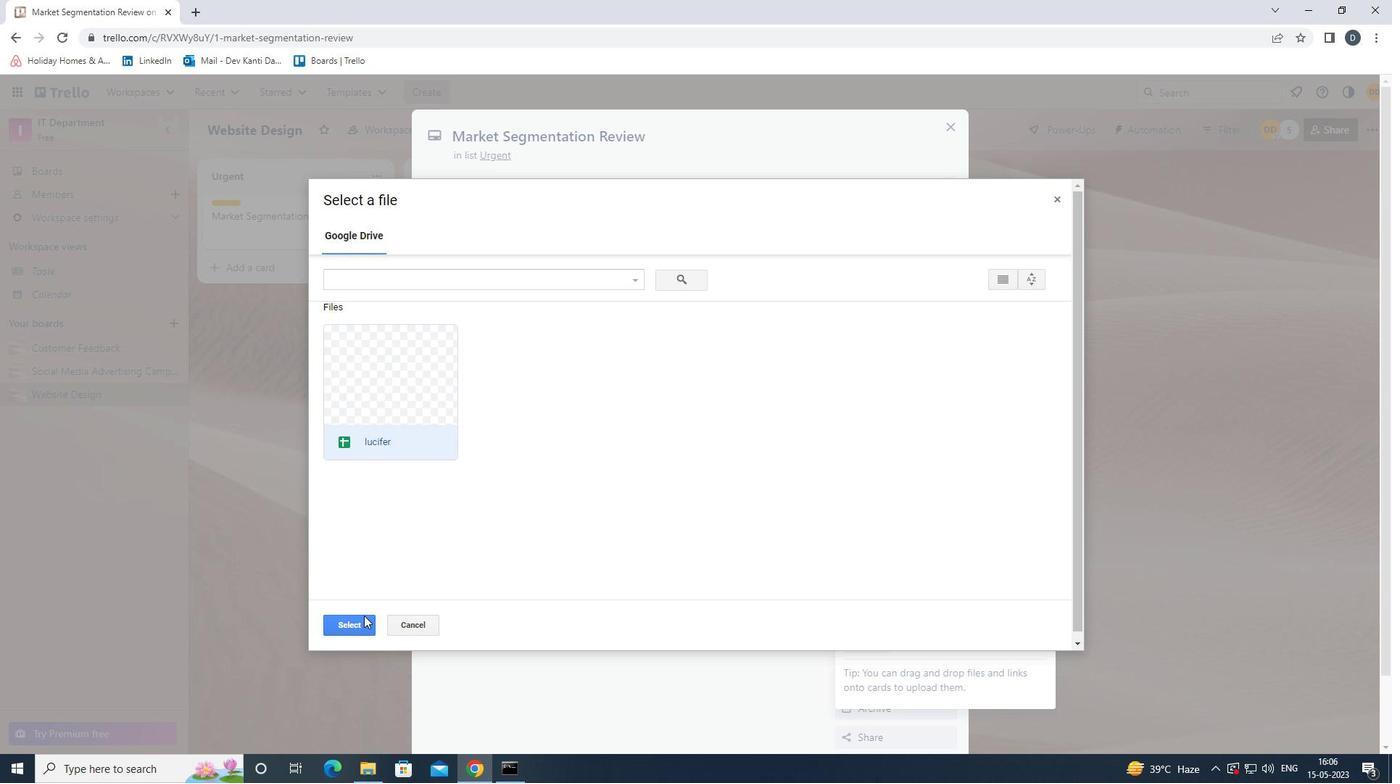 
Action: Mouse pressed left at (361, 620)
Screenshot: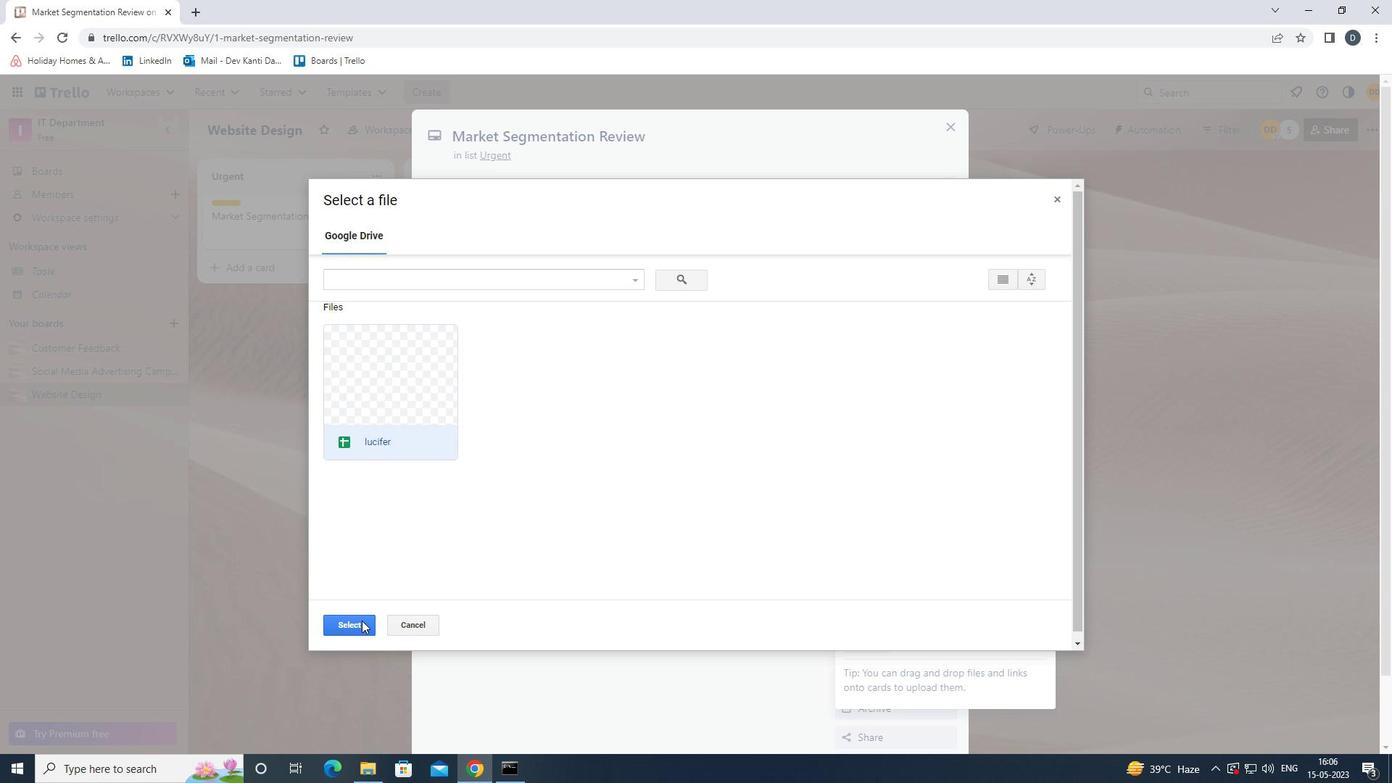 
Action: Mouse moved to (881, 401)
Screenshot: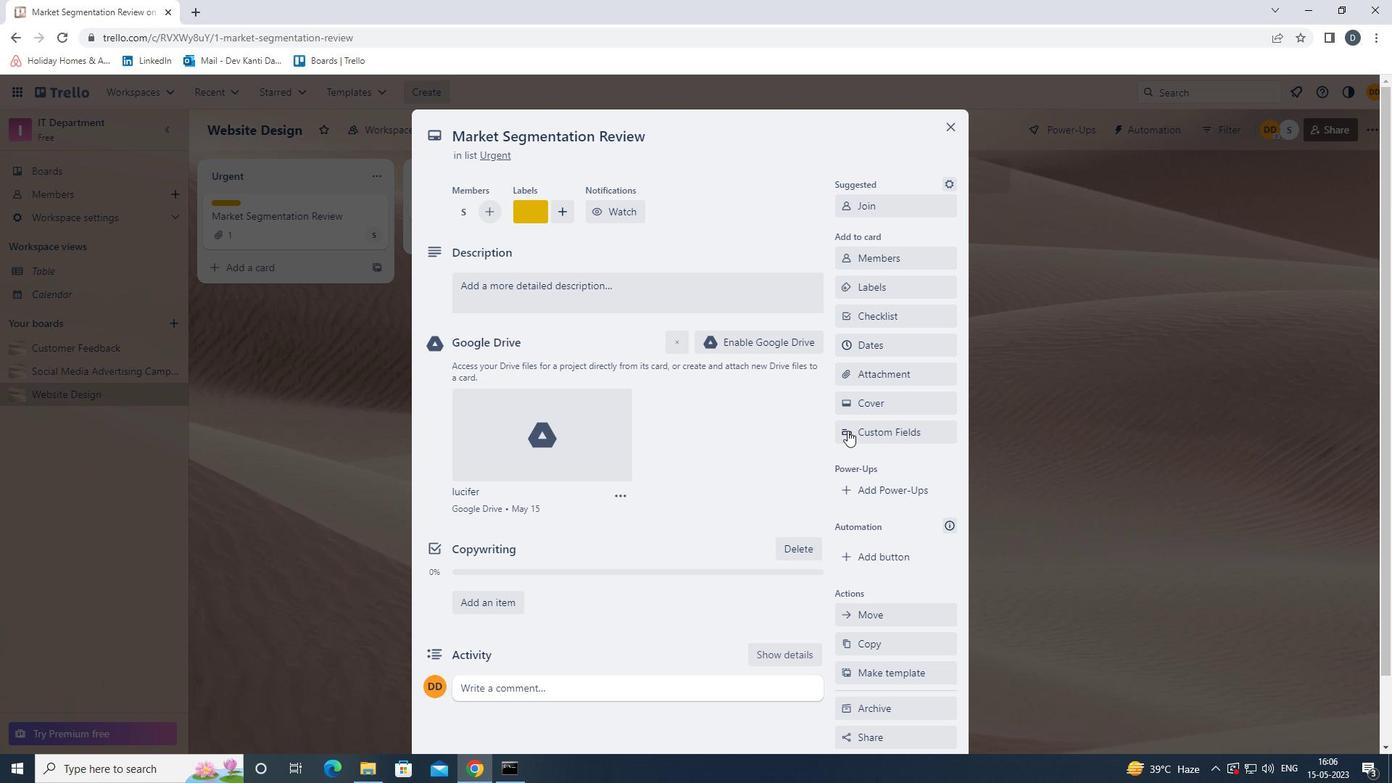 
Action: Mouse pressed left at (881, 401)
Screenshot: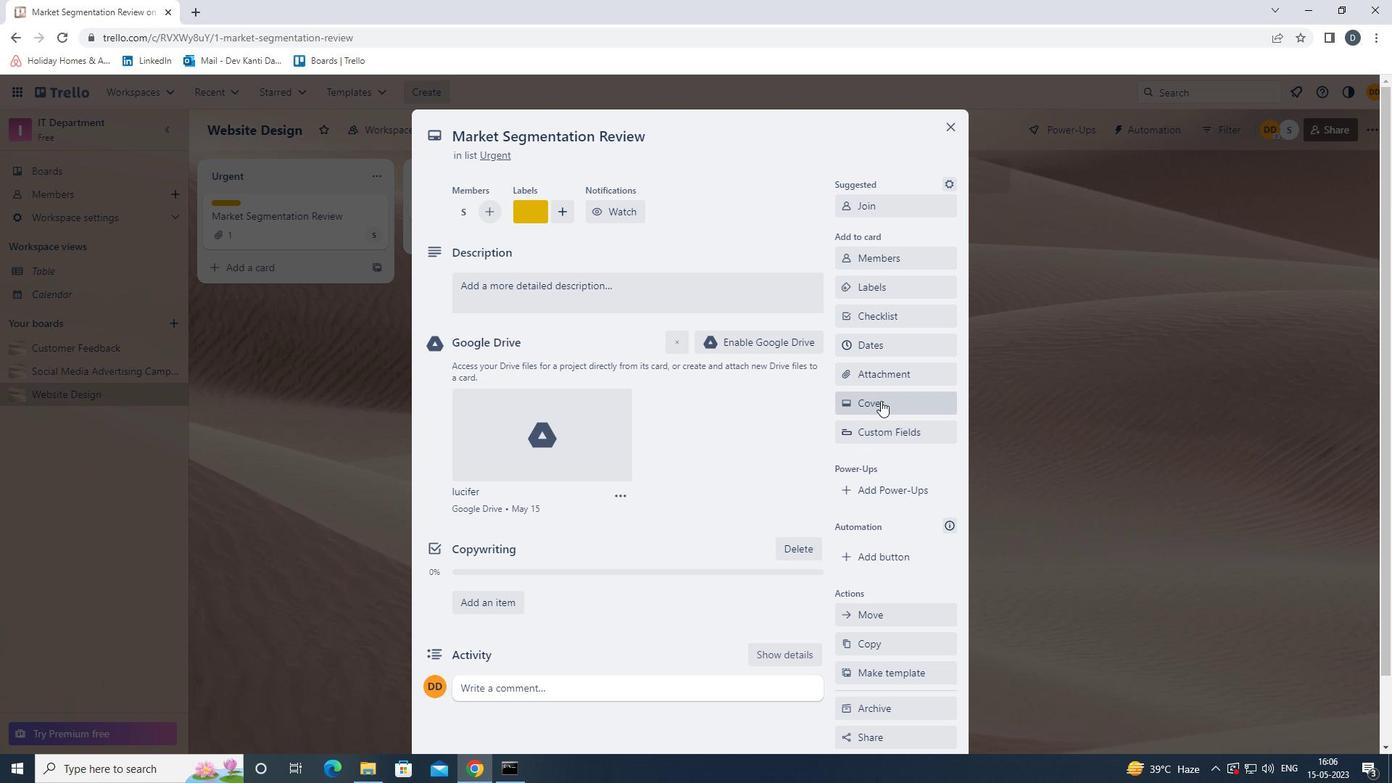 
Action: Mouse moved to (916, 454)
Screenshot: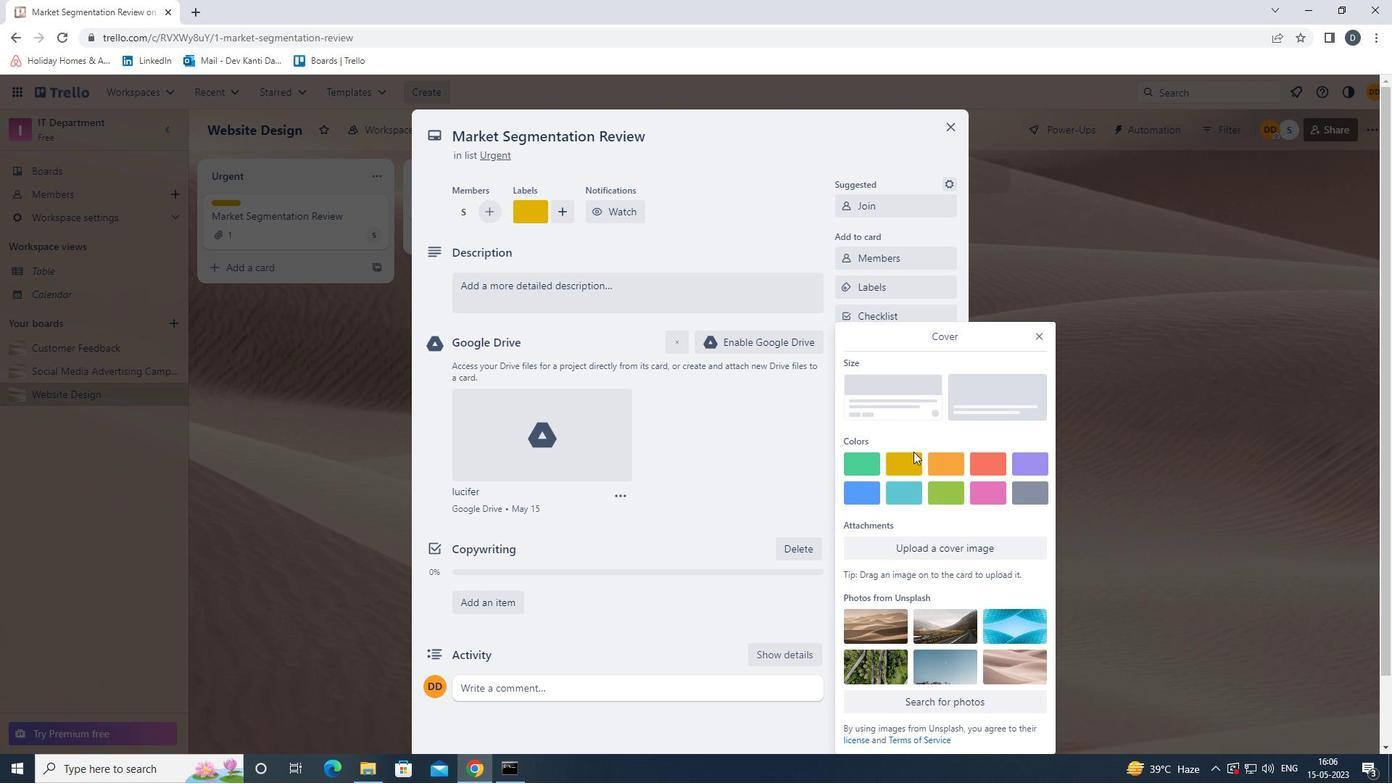
Action: Mouse pressed left at (916, 454)
Screenshot: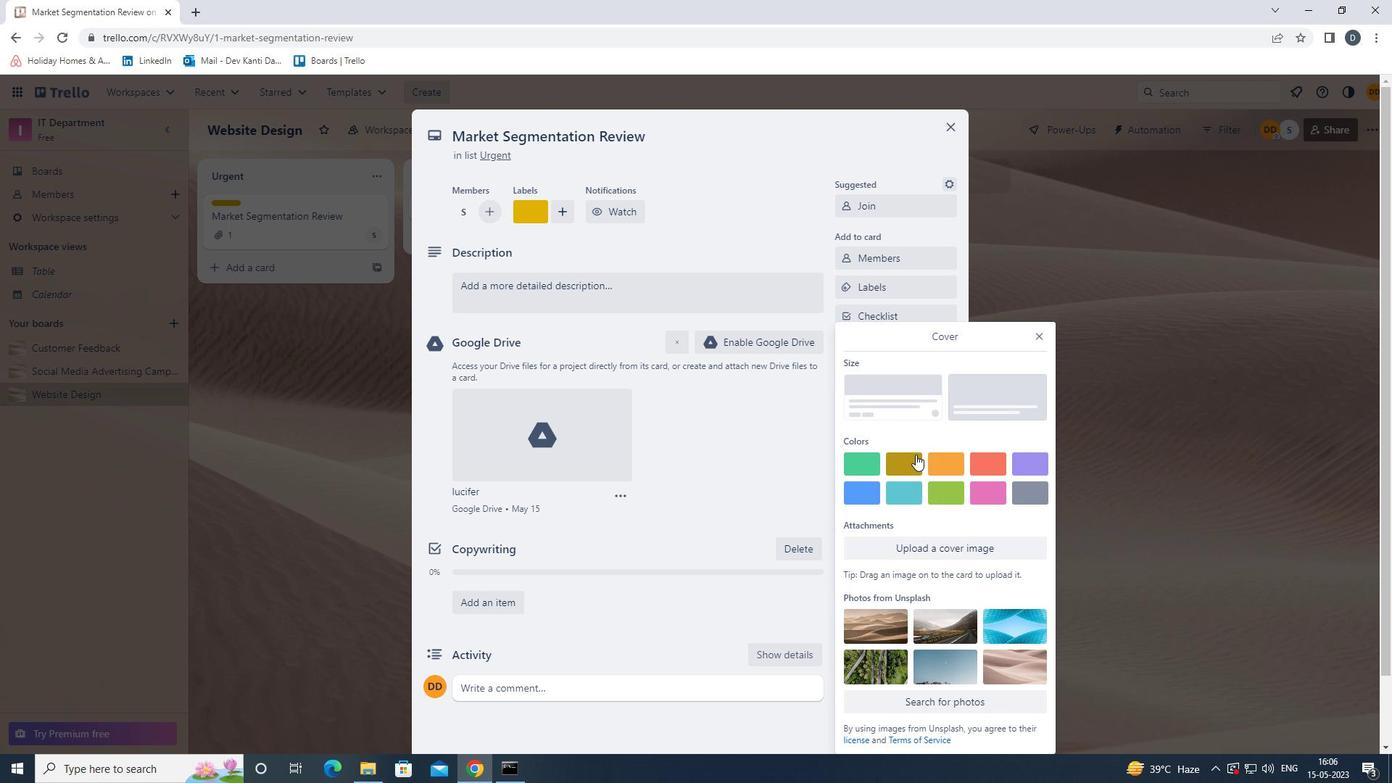 
Action: Mouse moved to (1044, 313)
Screenshot: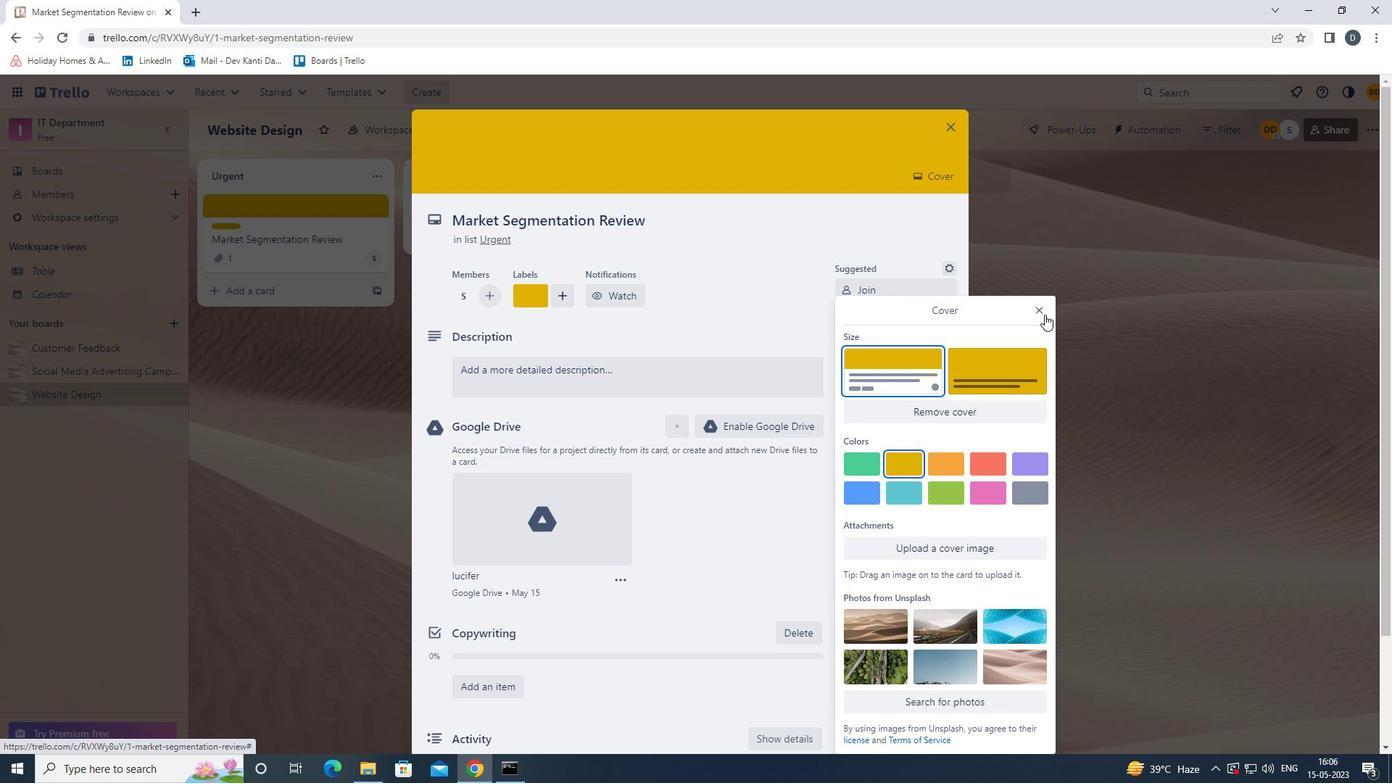 
Action: Mouse pressed left at (1044, 313)
Screenshot: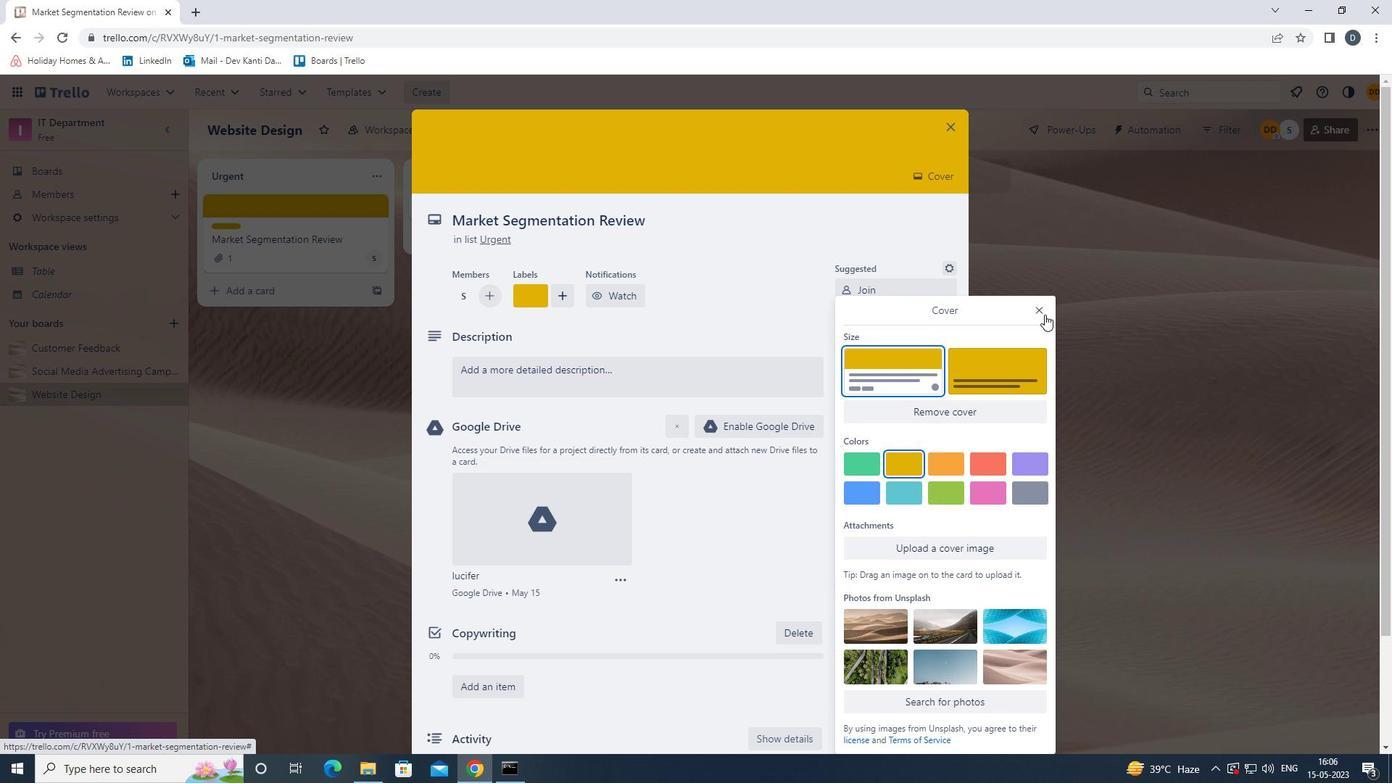 
Action: Mouse moved to (689, 368)
Screenshot: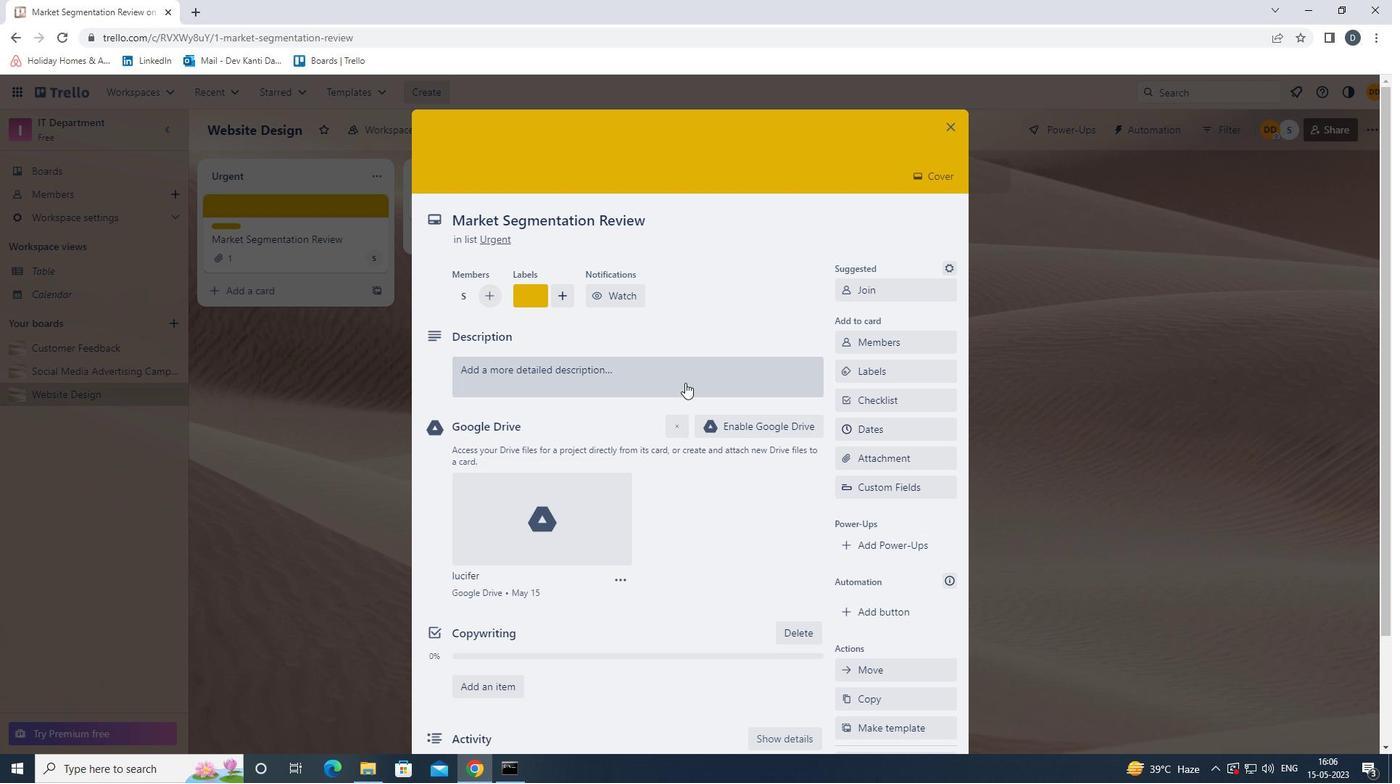 
Action: Mouse pressed left at (689, 368)
Screenshot: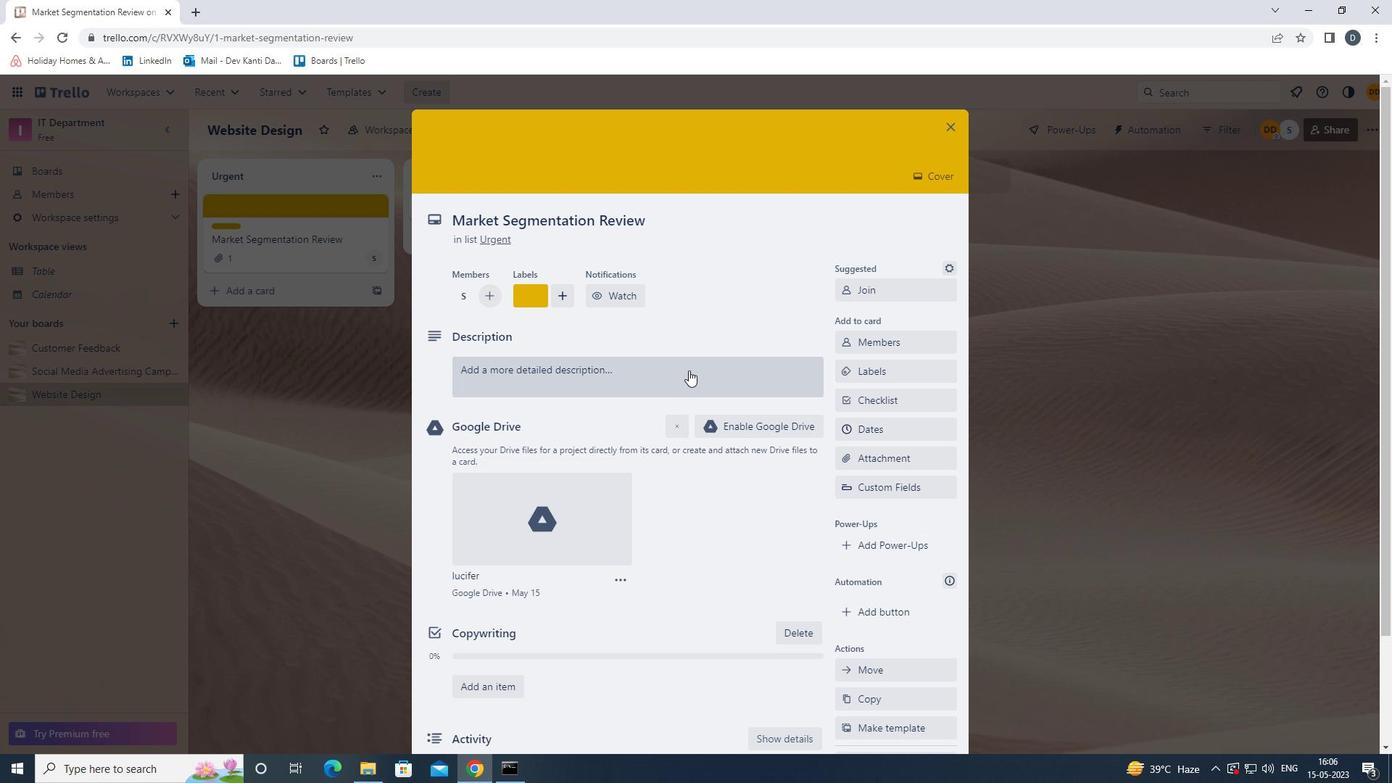 
Action: Key pressed <Key.shift>CONDUCT<Key.space>USER<Key.space>TESTING<Key.space>FOR<Key.space>NEW<Key.space>WEBSITE<Key.space>DESIGN.
Screenshot: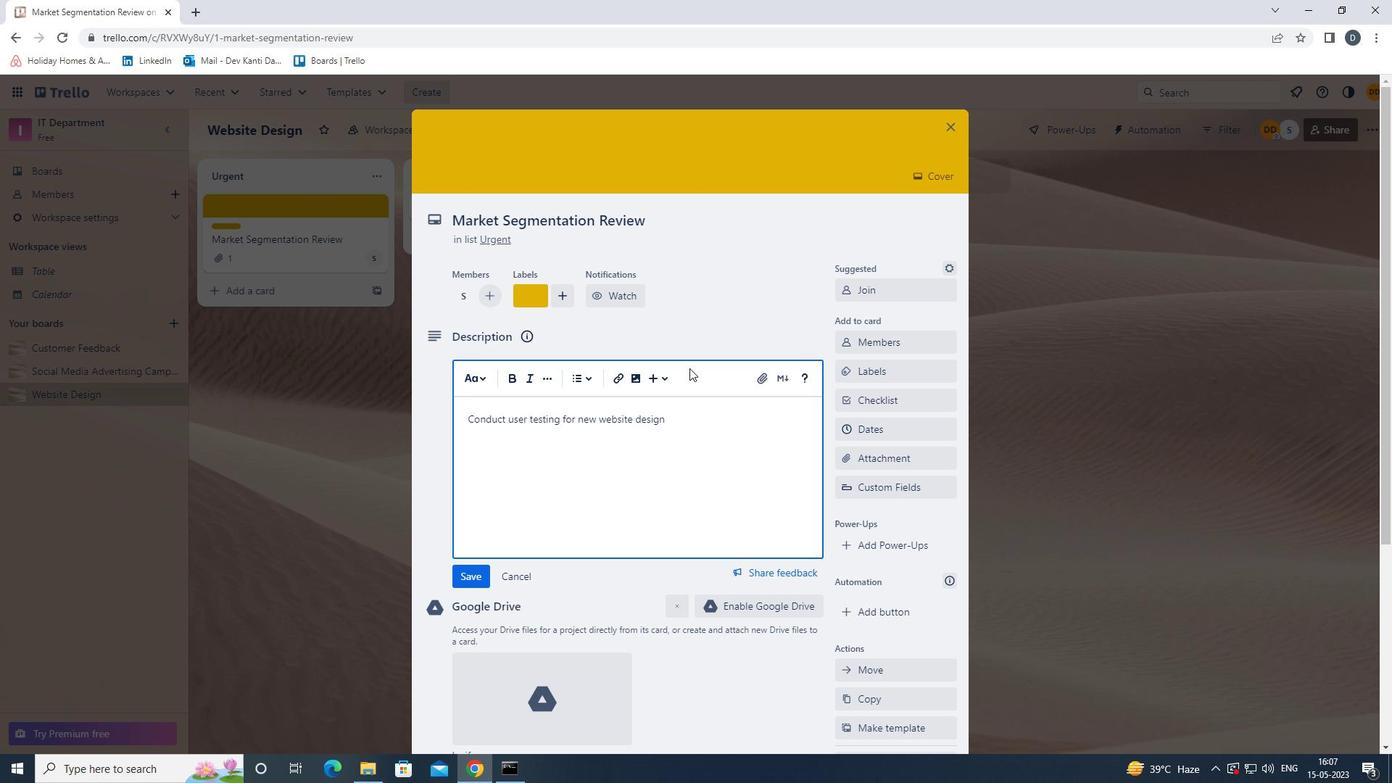 
Action: Mouse moved to (472, 576)
Screenshot: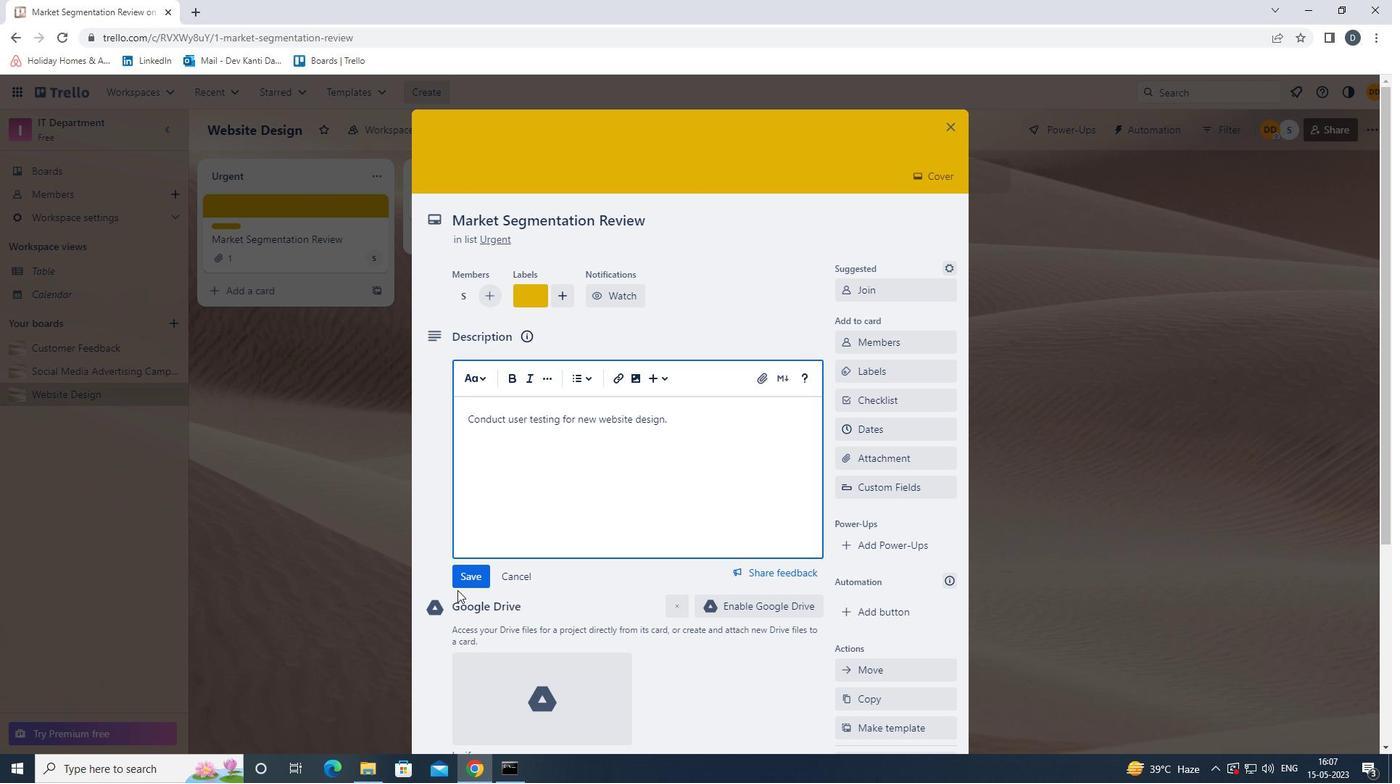 
Action: Mouse pressed left at (472, 576)
Screenshot: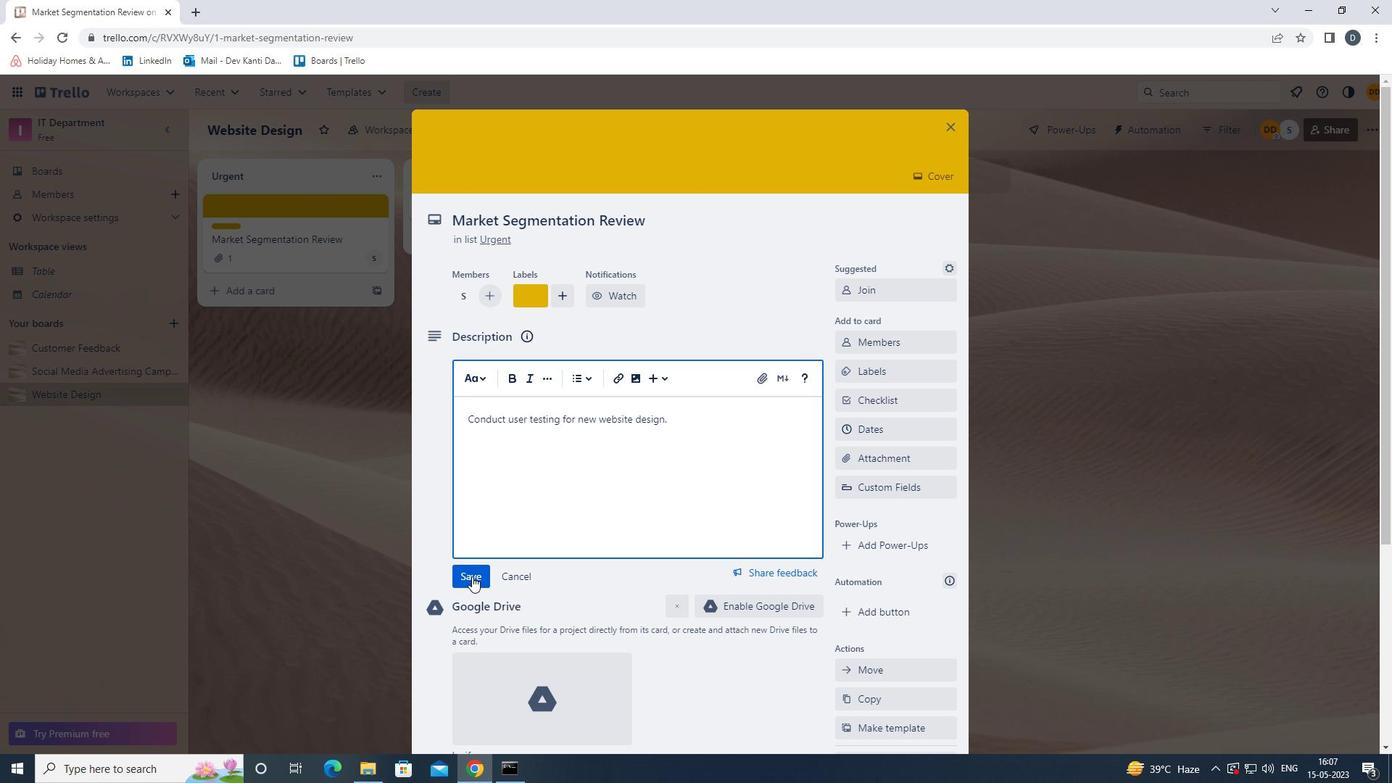 
Action: Mouse moved to (630, 499)
Screenshot: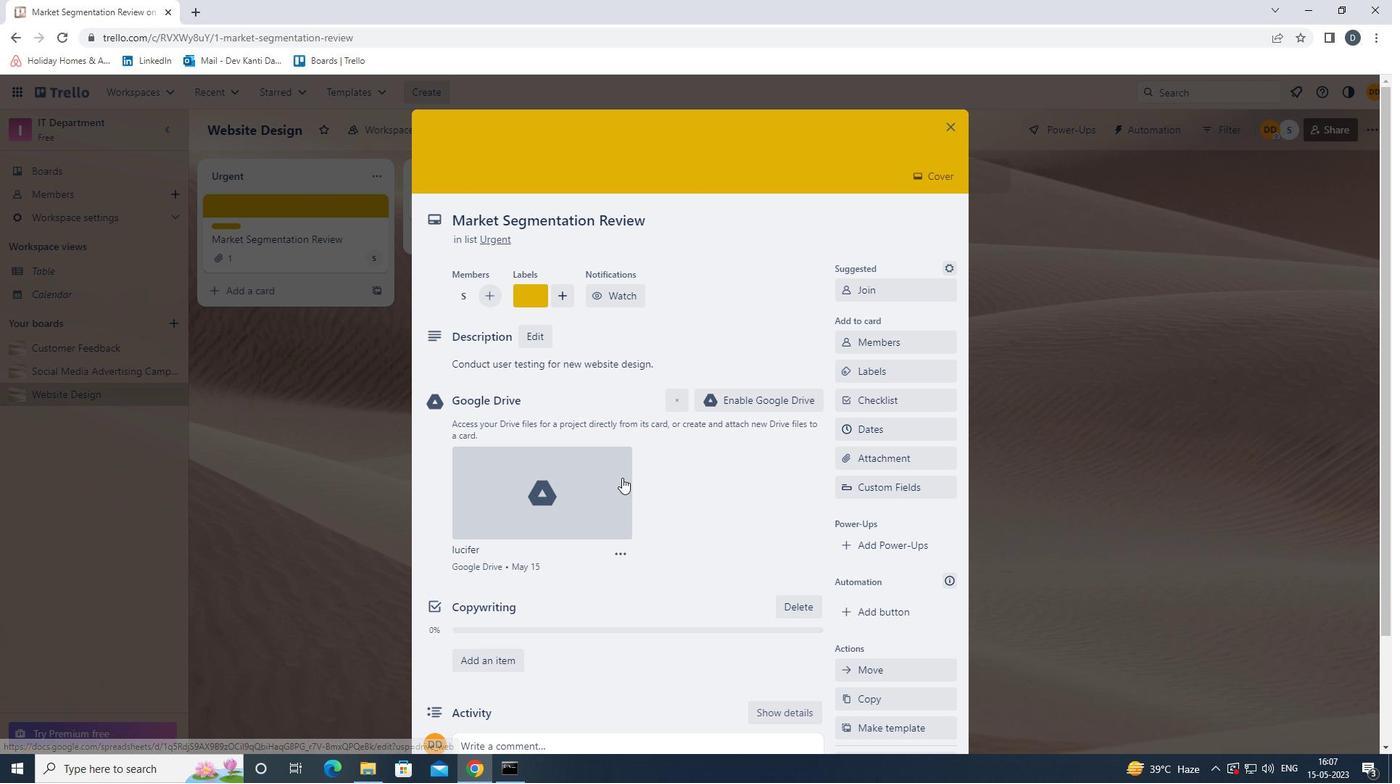
Action: Mouse scrolled (630, 498) with delta (0, 0)
Screenshot: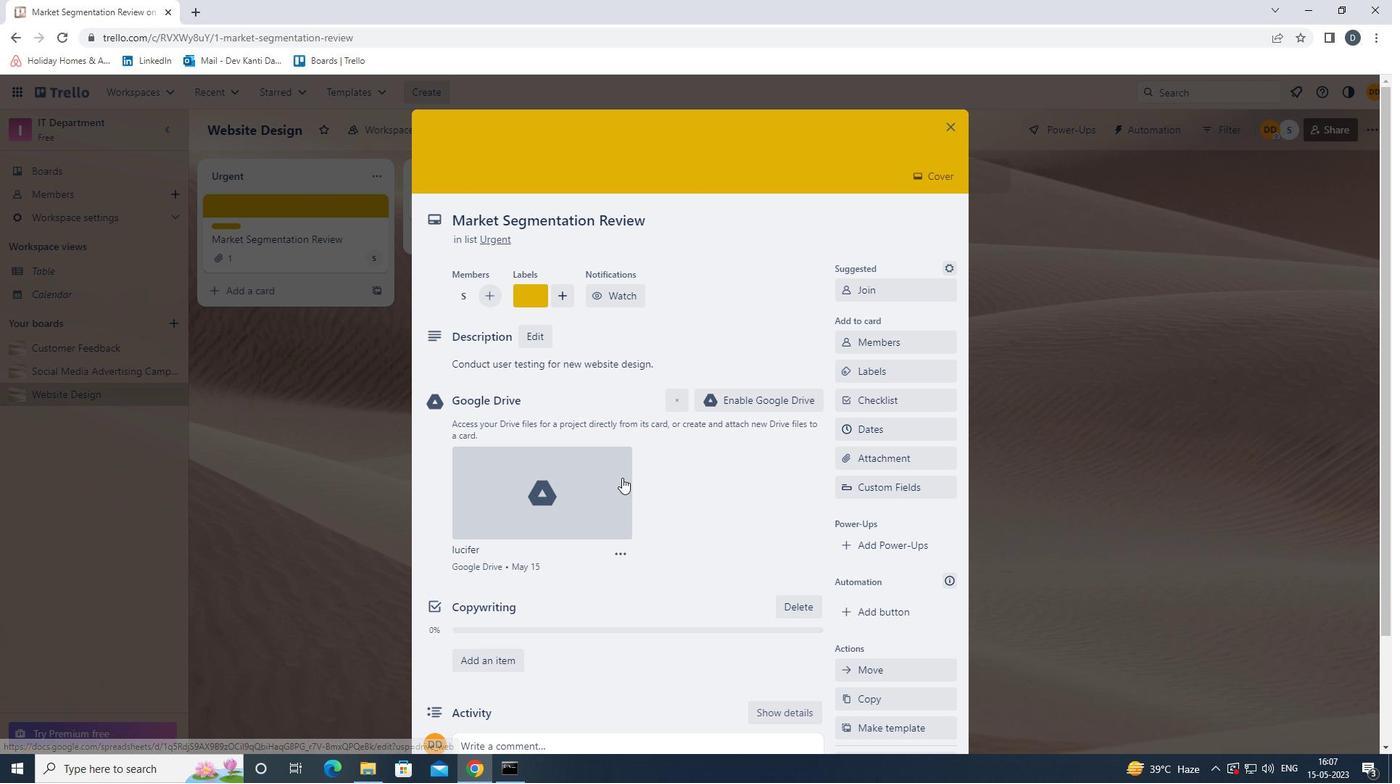 
Action: Mouse scrolled (630, 498) with delta (0, 0)
Screenshot: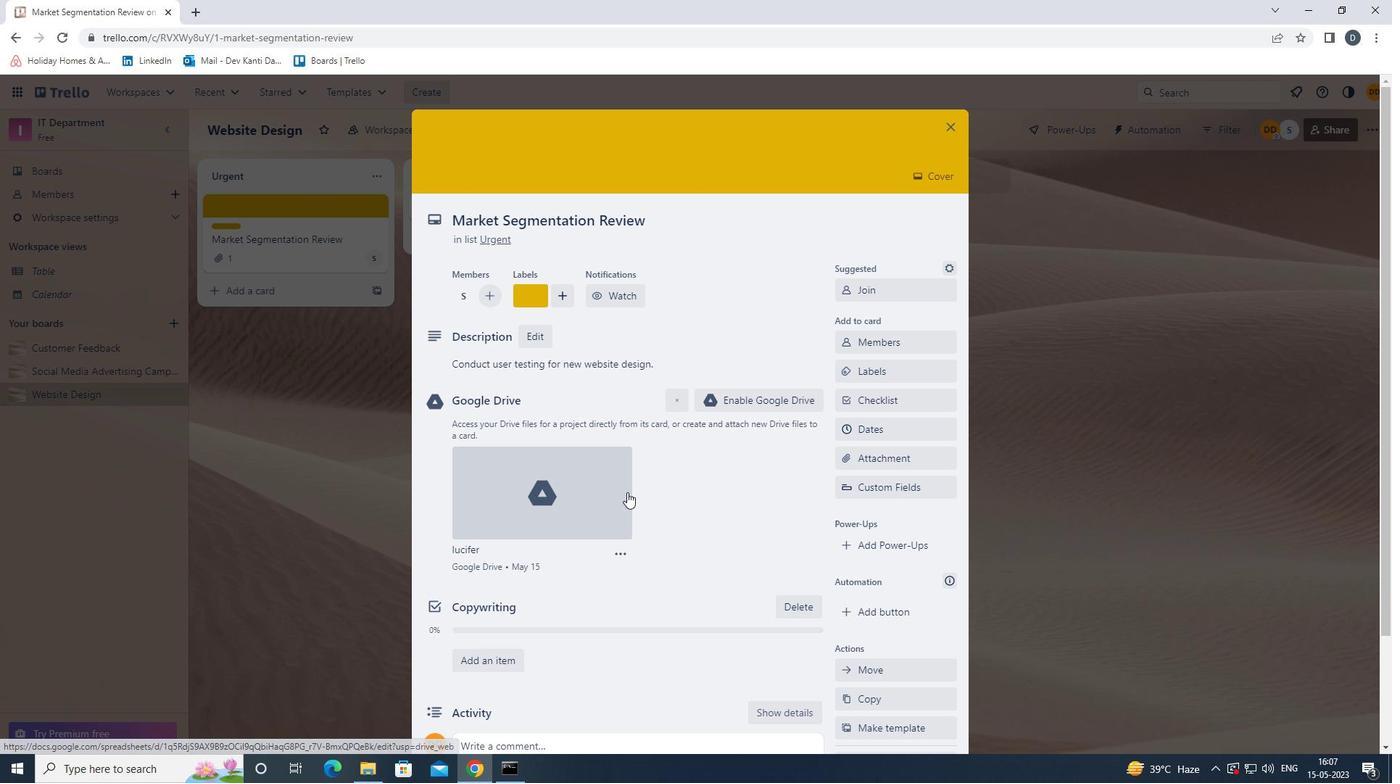 
Action: Mouse moved to (618, 621)
Screenshot: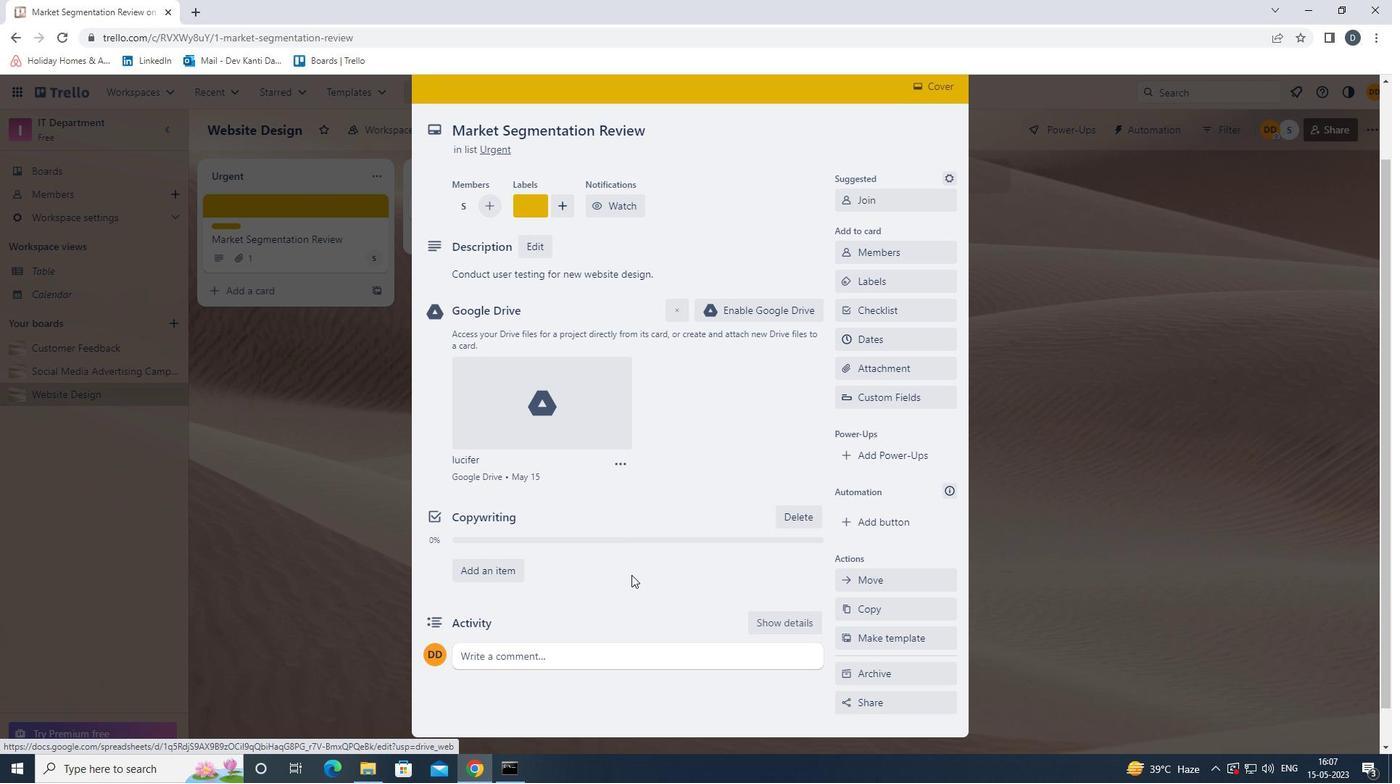 
Action: Mouse pressed left at (618, 621)
Screenshot: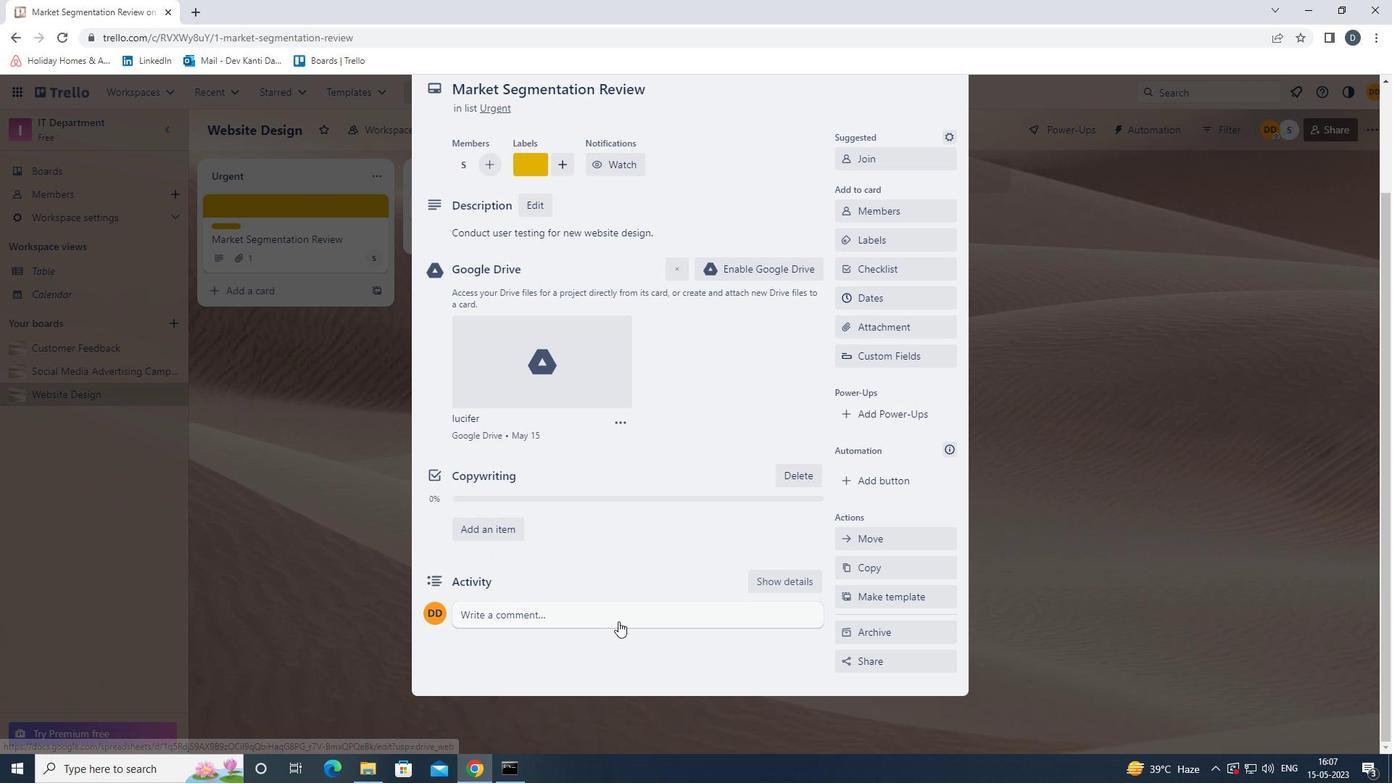 
Action: Mouse moved to (605, 657)
Screenshot: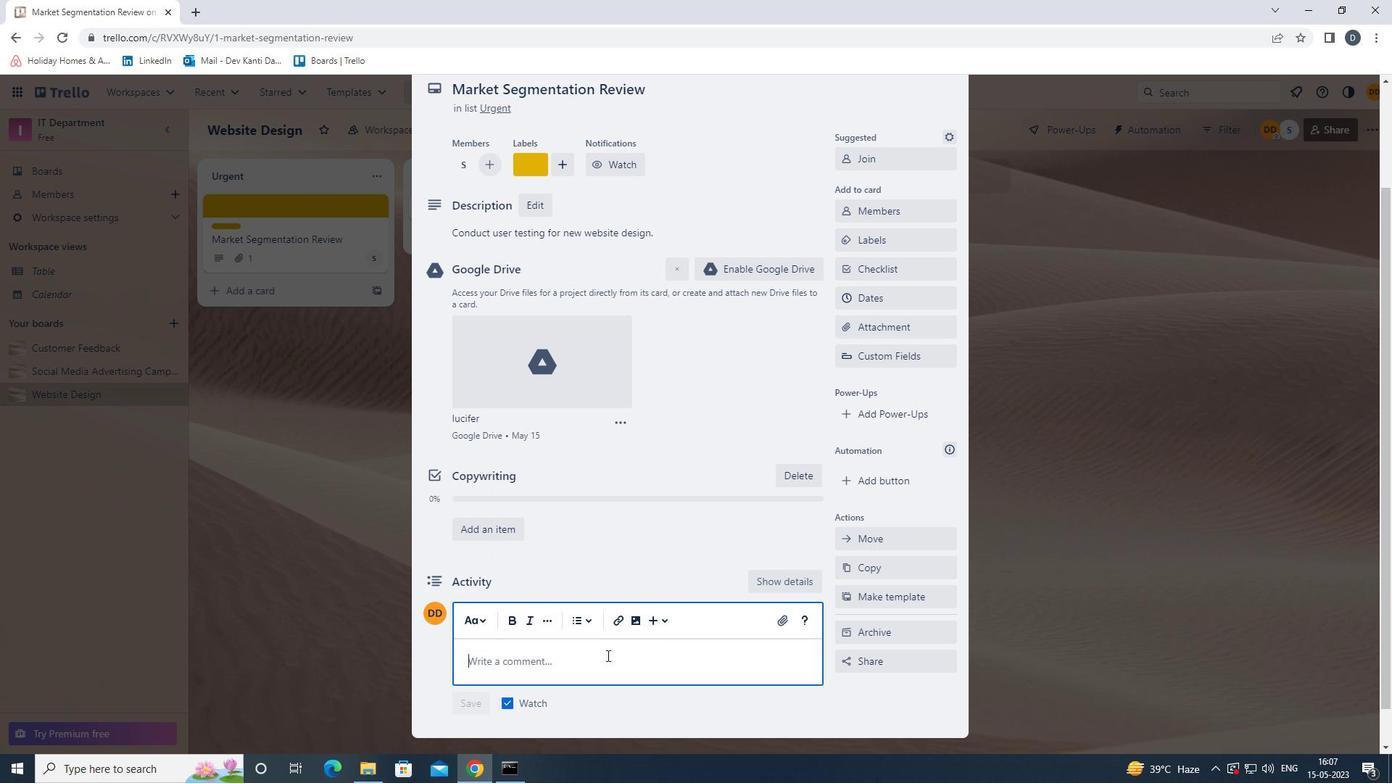 
Action: Key pressed <Key.shift>LET<Key.space>US<Key.space>APPROACH<Key.space>THIS<Key.space>TASK<Key.space>WITH<Key.space>A<Key.space>SENSE<Key.space>OF<Key.space>S<Key.backspace>CURIOSITY<Key.space>AND<Key.space>A<Key.space>WILLINGNESS<Key.space>TO<Key.space>LEARN<Key.space>FROM<Key.space>OTHERS<Key.space>WHO<Key.space>HAVE<Key.space>DONE<Key.space>SIMILAR<Key.space>WORK.
Screenshot: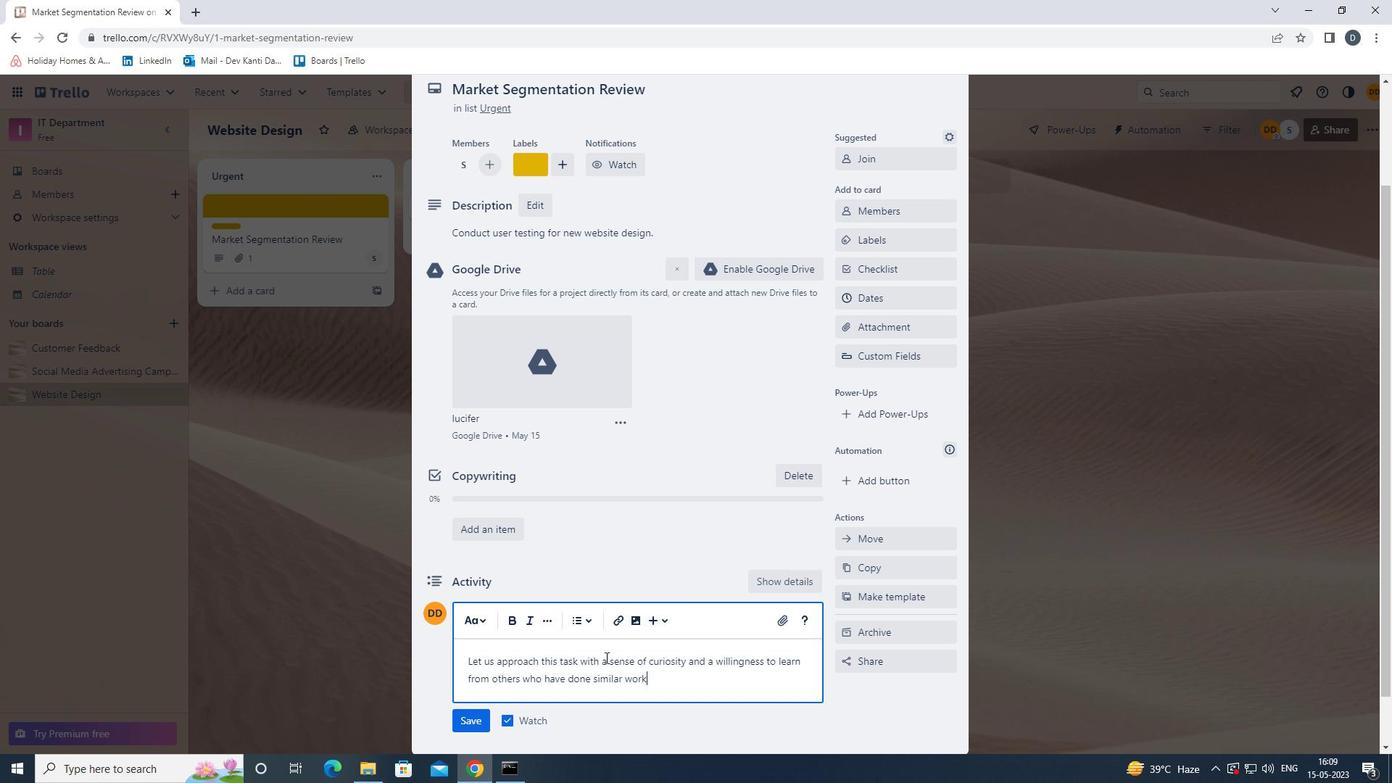 
Action: Mouse moved to (475, 717)
Screenshot: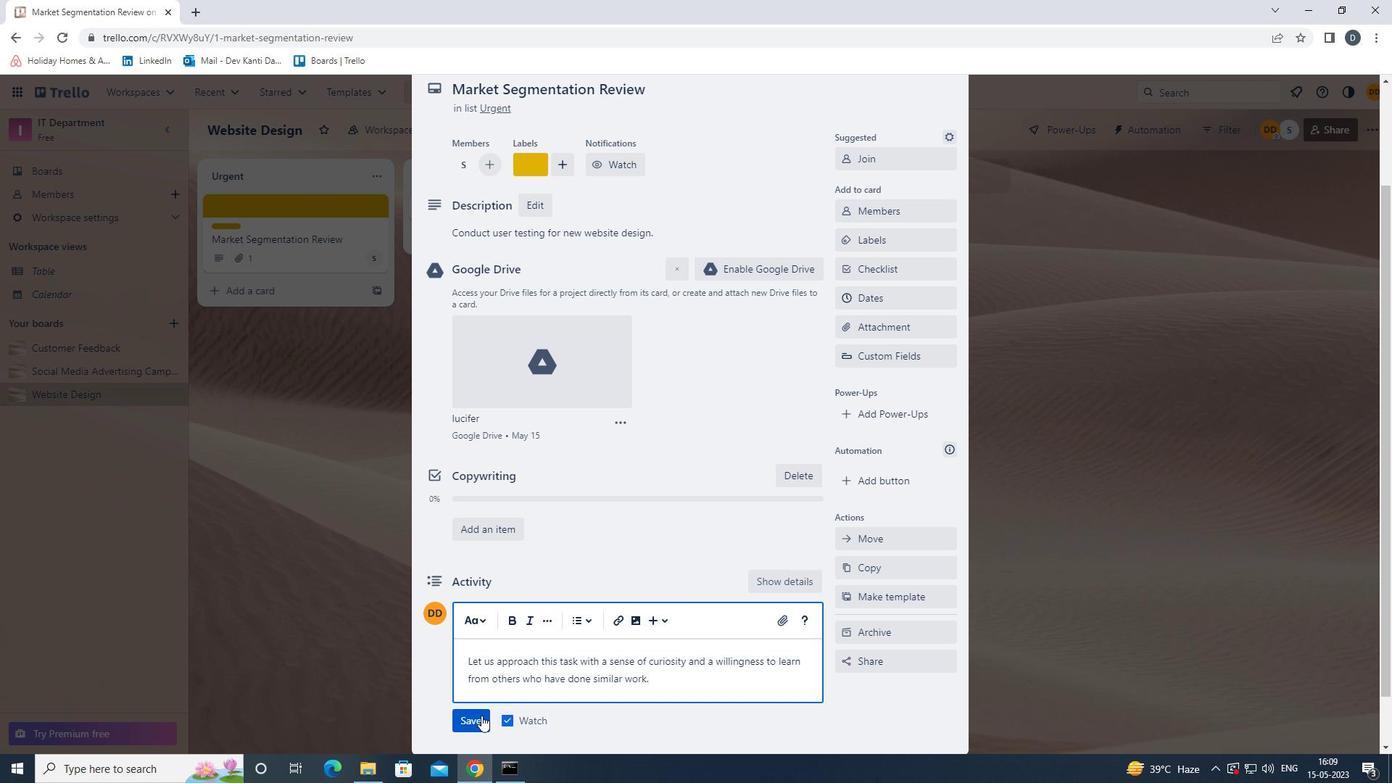 
Action: Mouse pressed left at (475, 717)
Screenshot: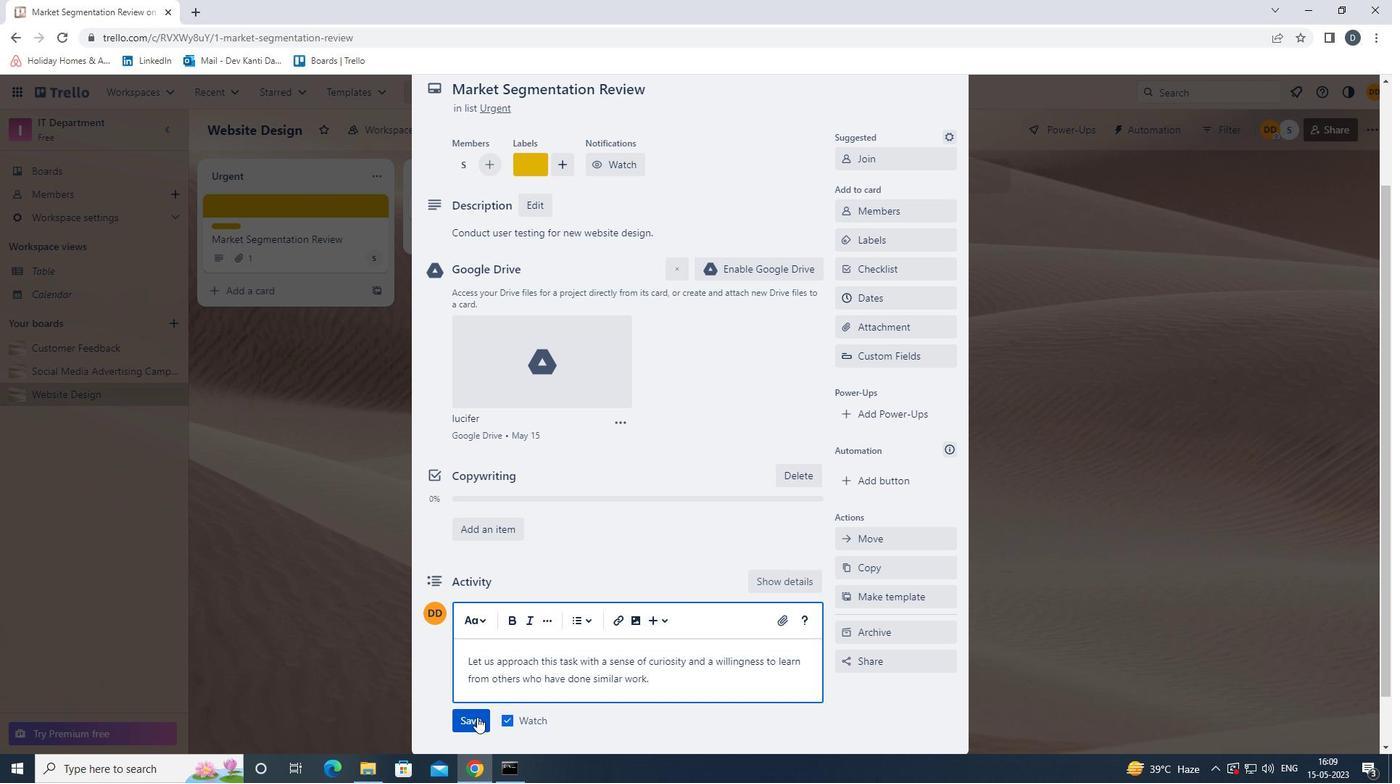 
Action: Mouse moved to (860, 306)
Screenshot: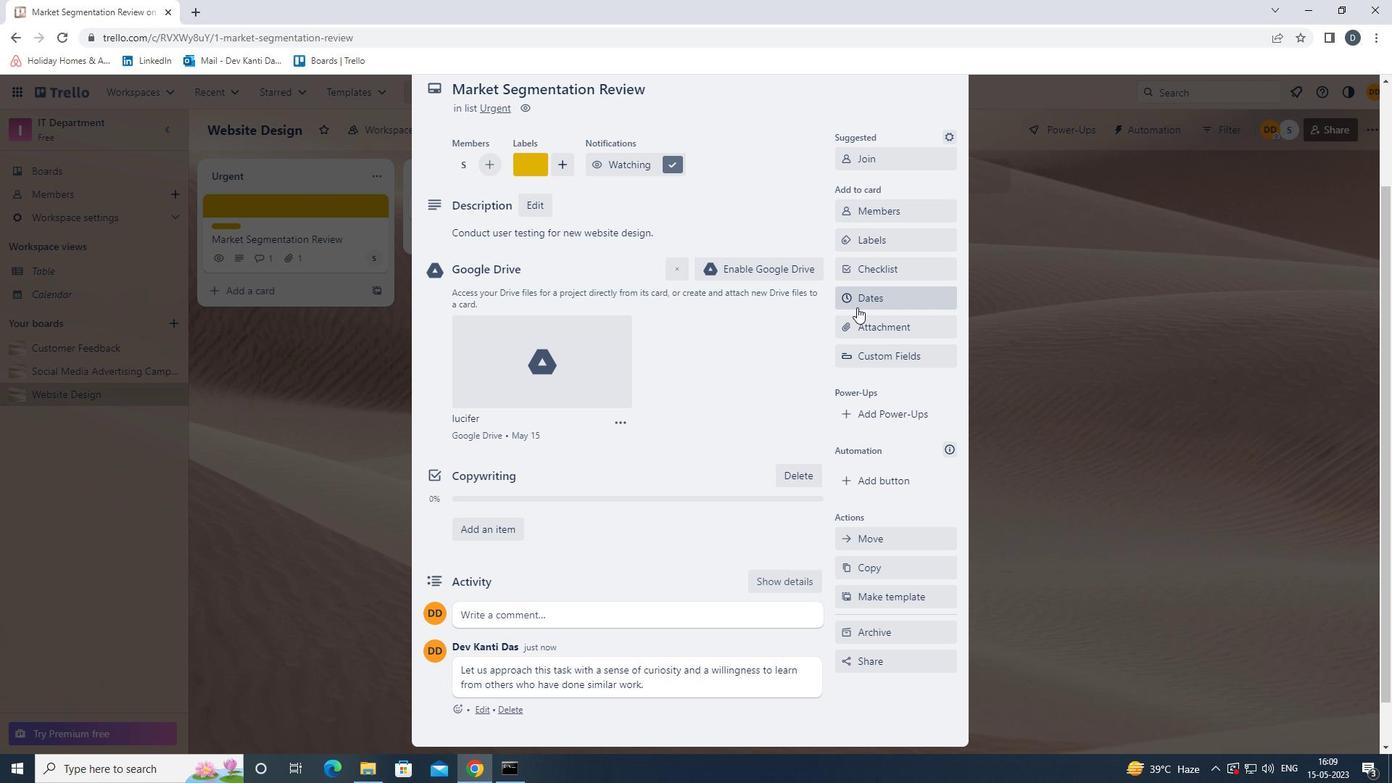 
Action: Mouse pressed left at (860, 306)
Screenshot: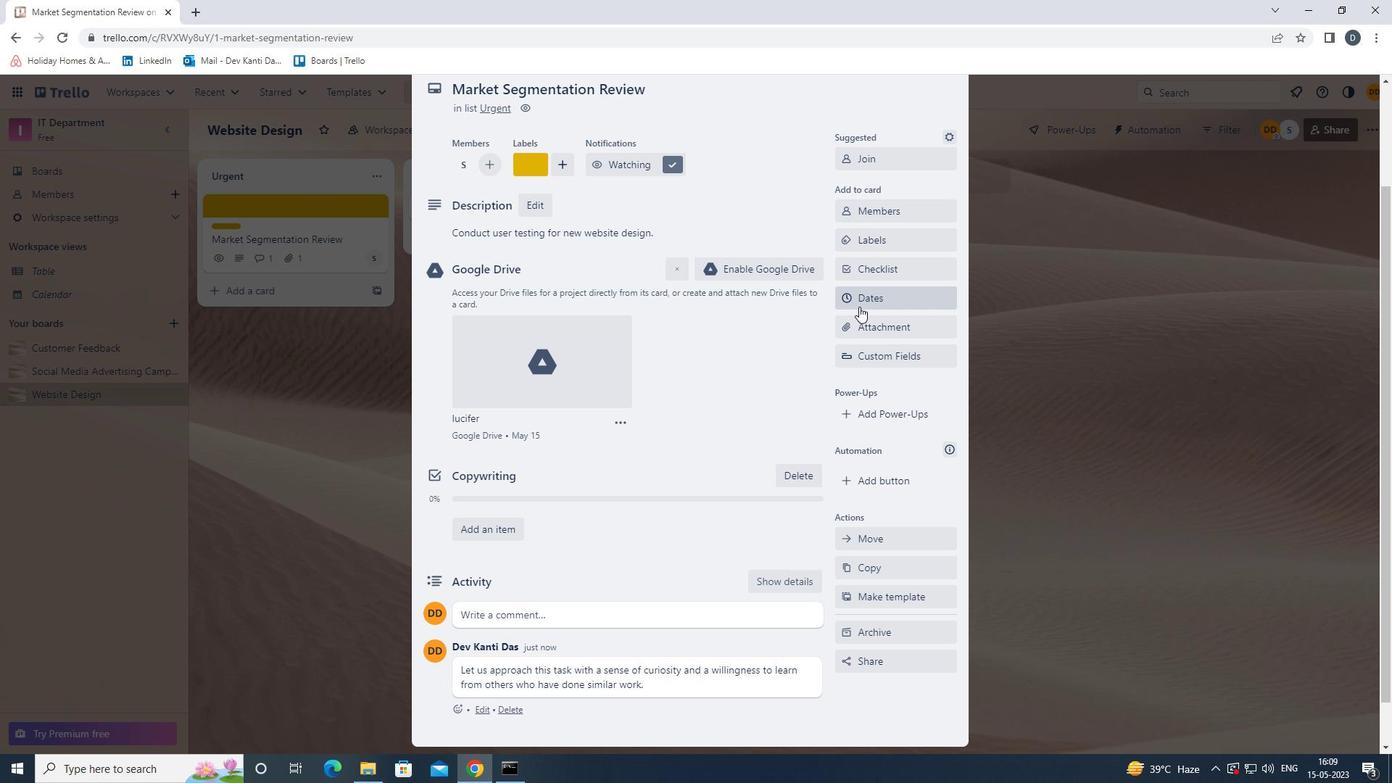 
Action: Mouse moved to (858, 394)
Screenshot: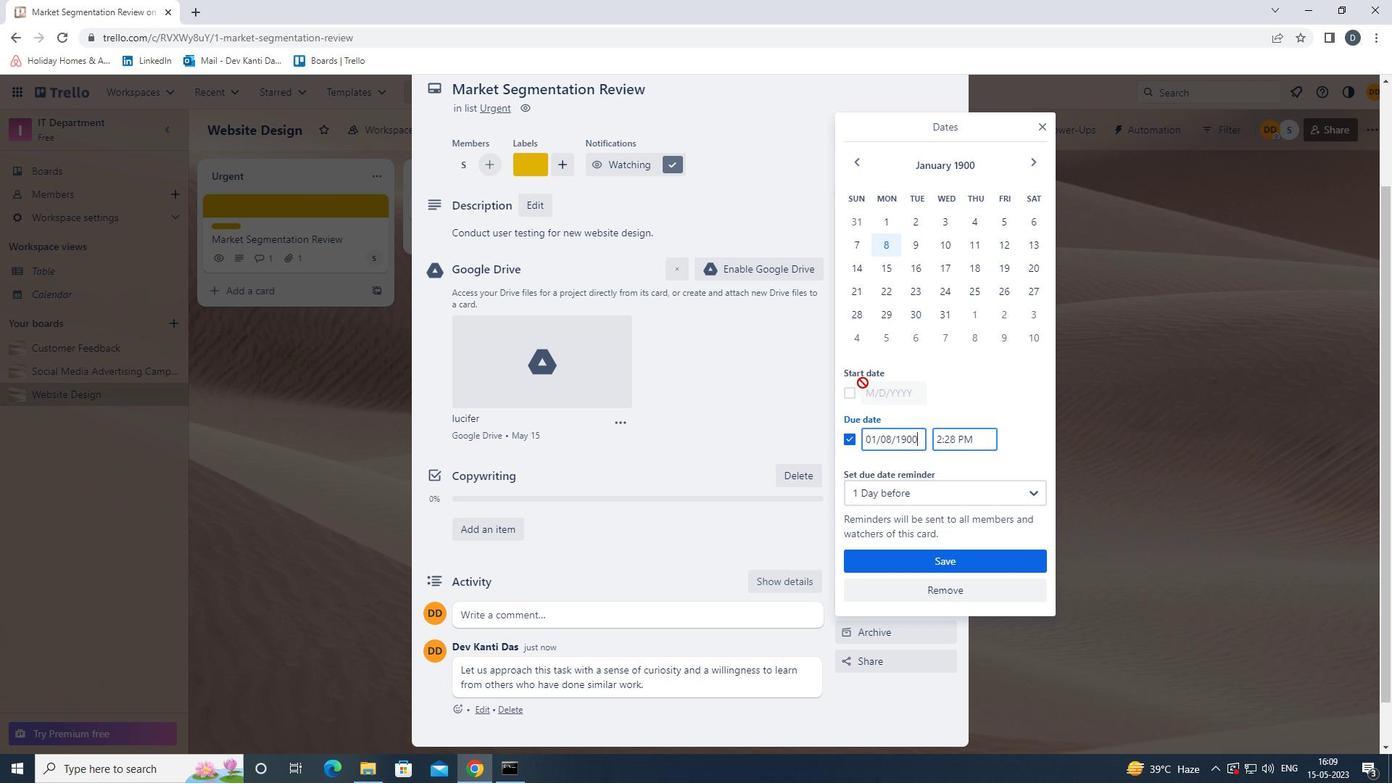 
Action: Mouse pressed left at (858, 394)
Screenshot: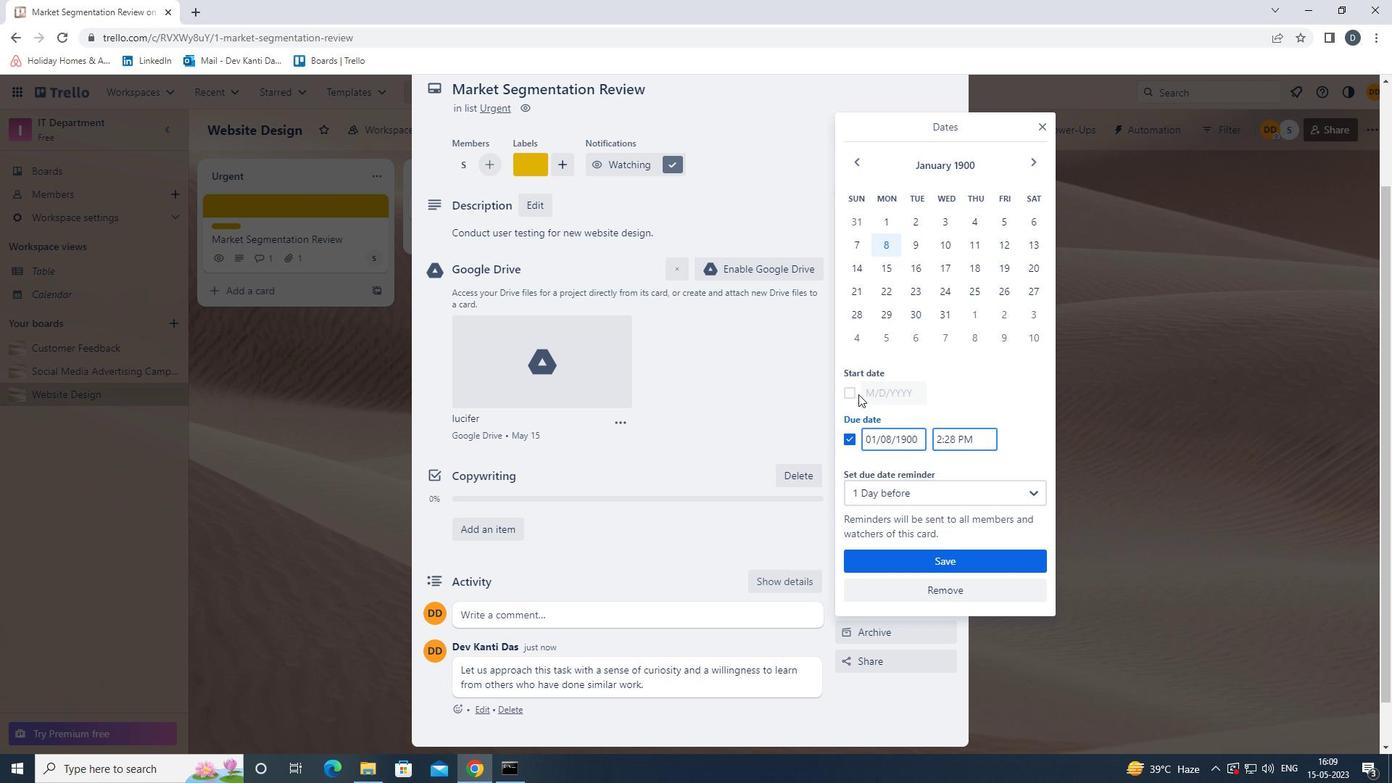 
Action: Mouse moved to (908, 226)
Screenshot: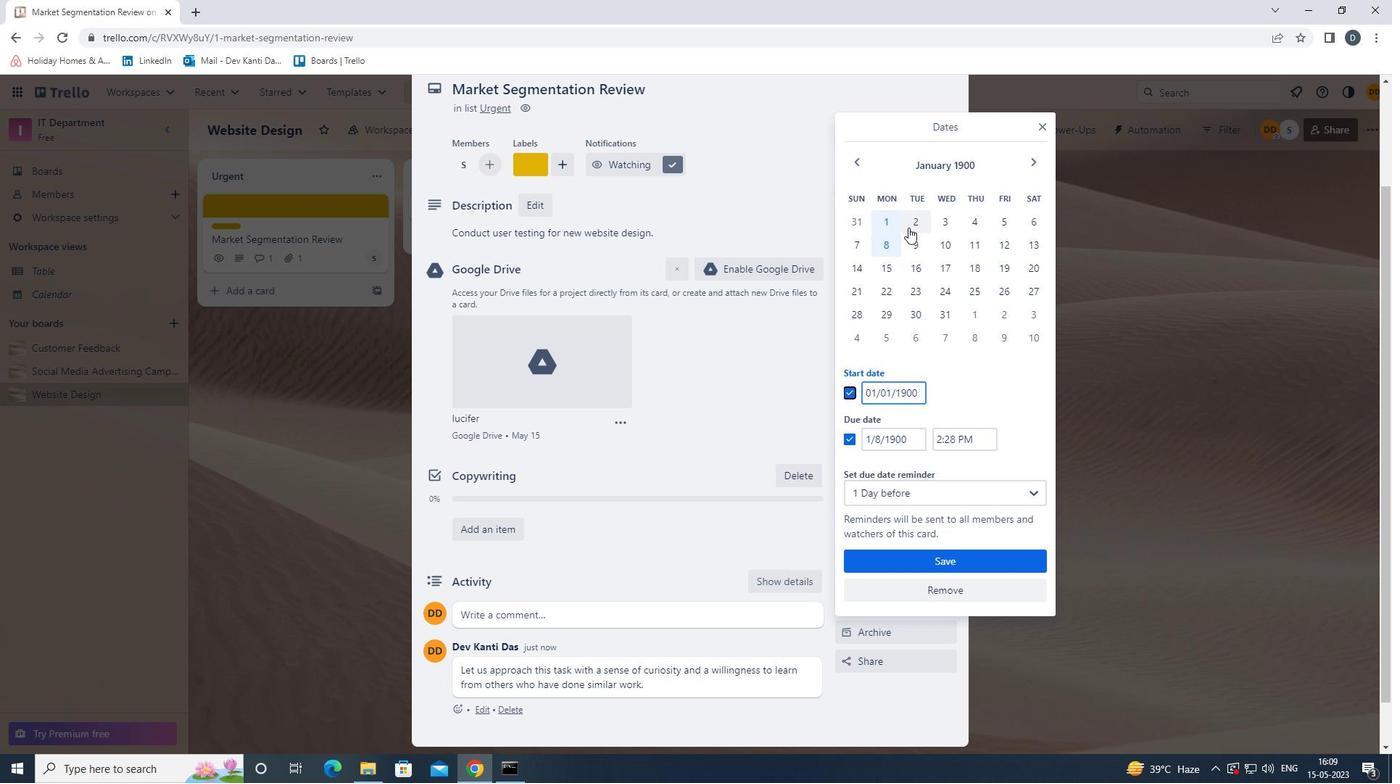 
Action: Mouse pressed left at (908, 226)
Screenshot: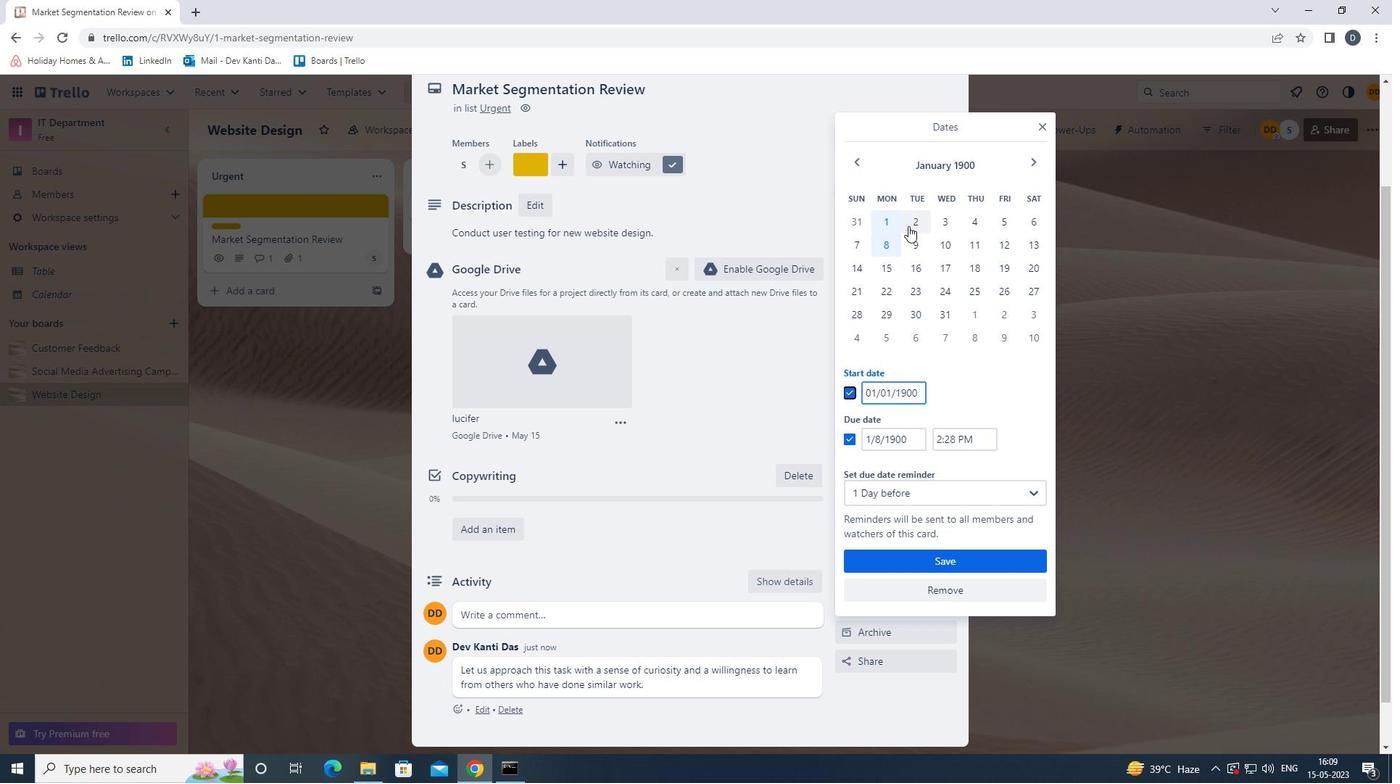
Action: Mouse moved to (910, 245)
Screenshot: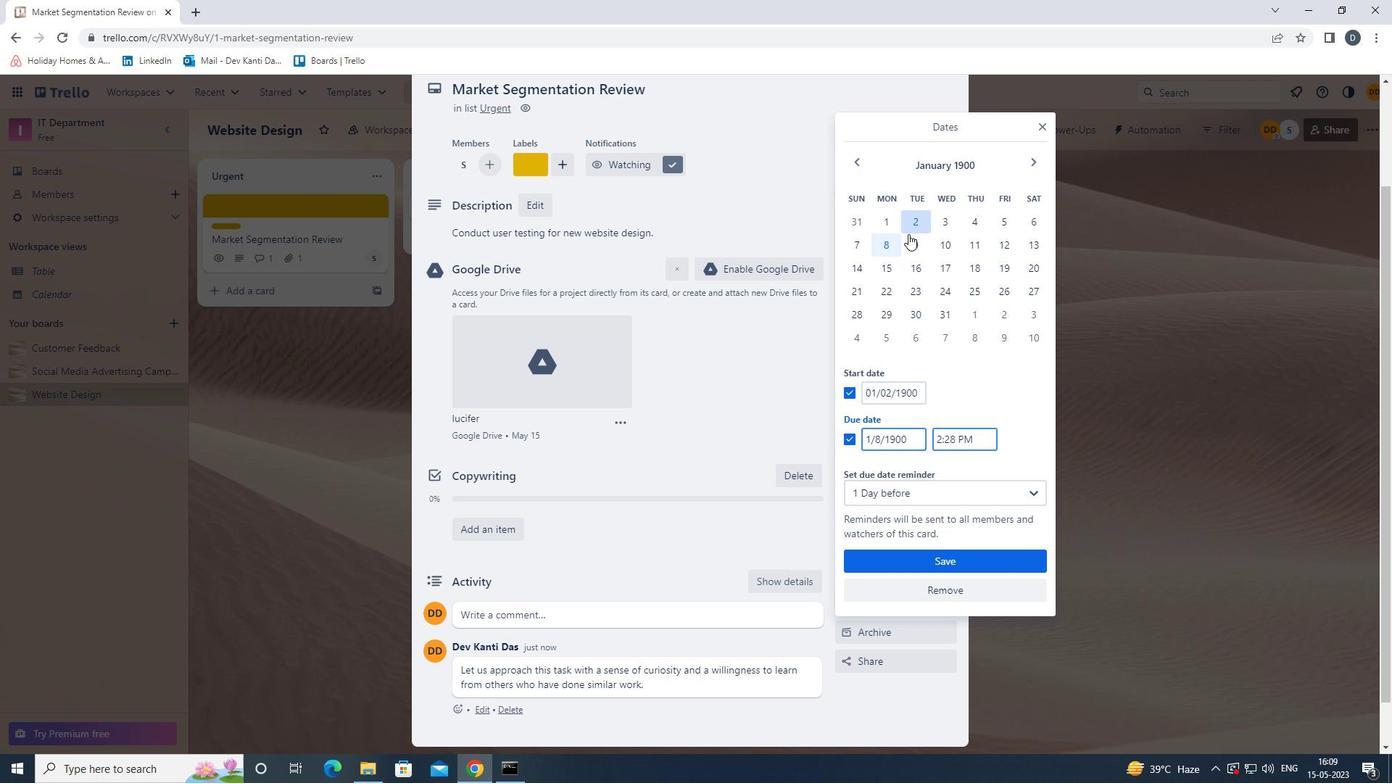 
Action: Mouse pressed left at (910, 245)
Screenshot: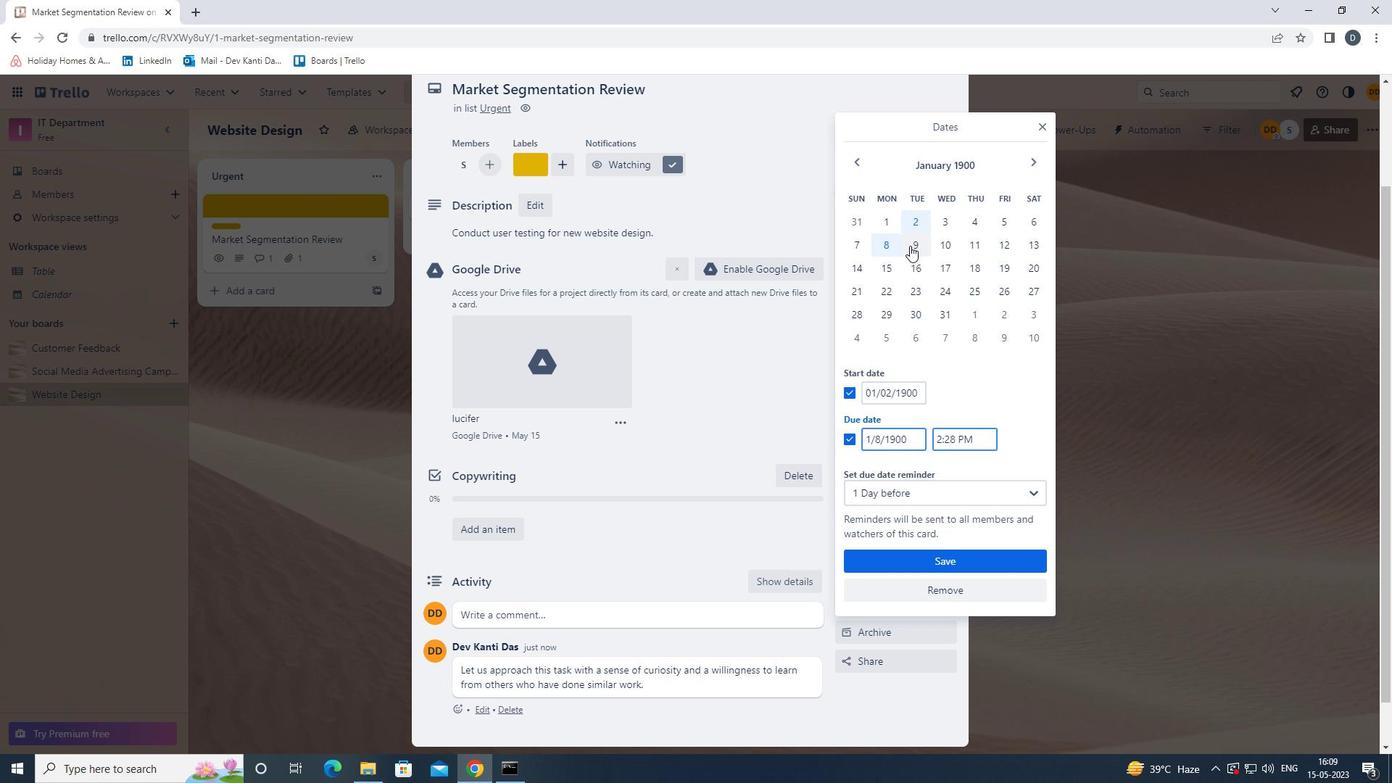 
Action: Mouse moved to (959, 552)
Screenshot: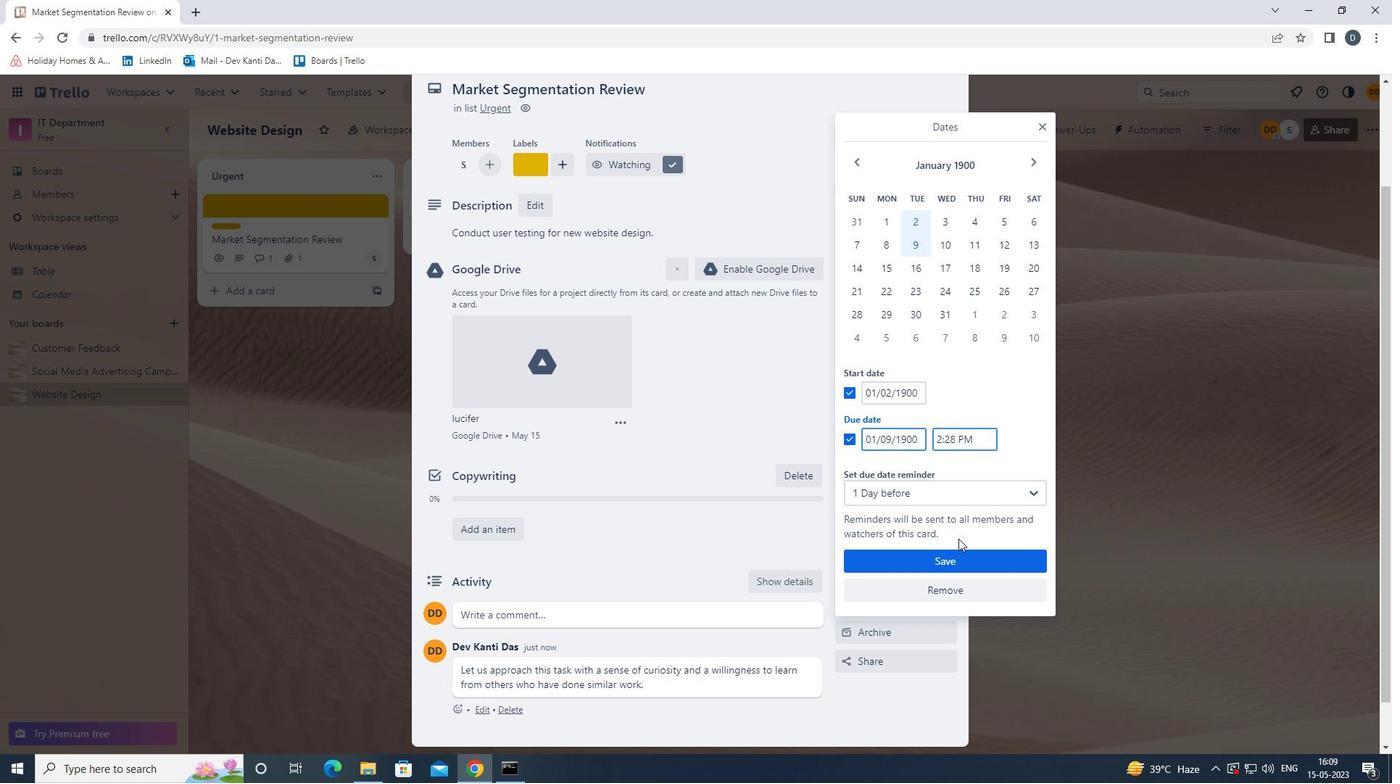 
Action: Mouse pressed left at (959, 552)
Screenshot: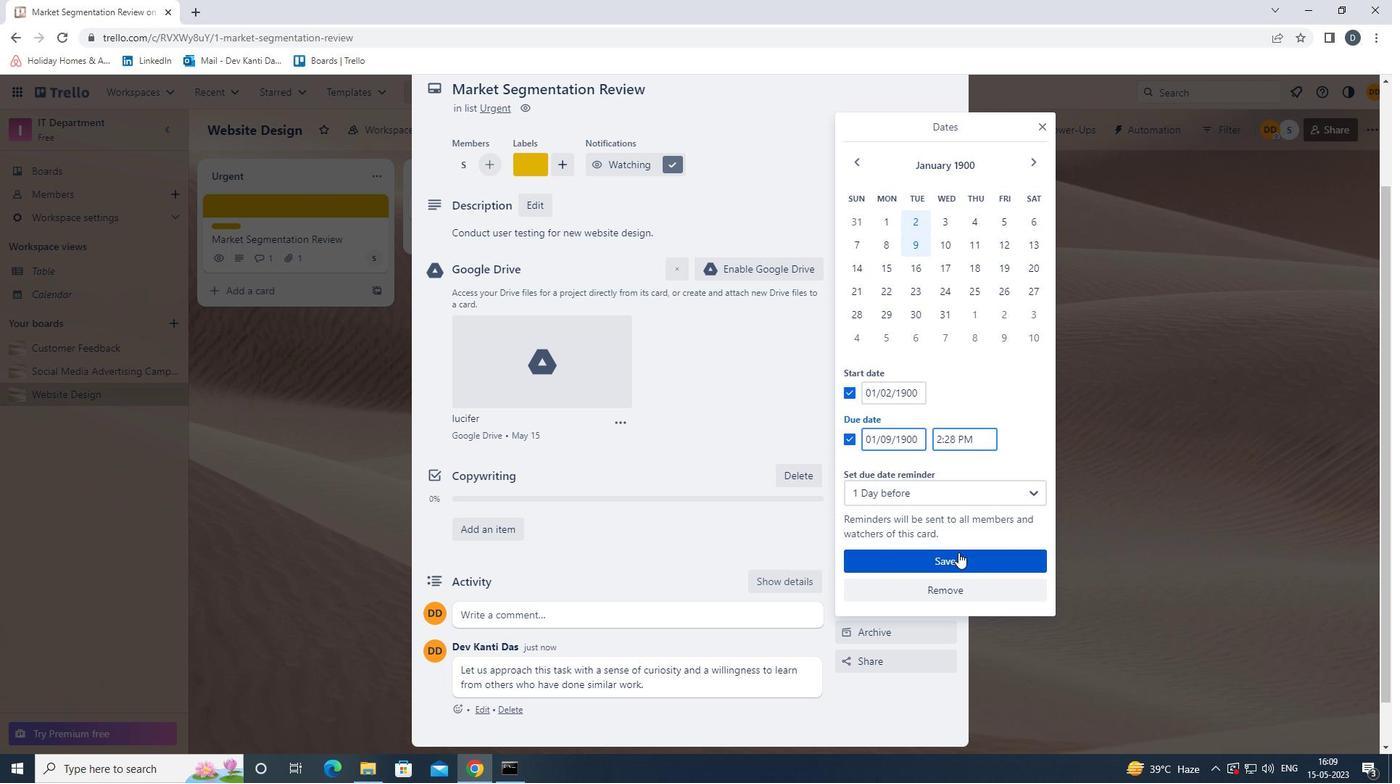 
Action: Mouse moved to (948, 517)
Screenshot: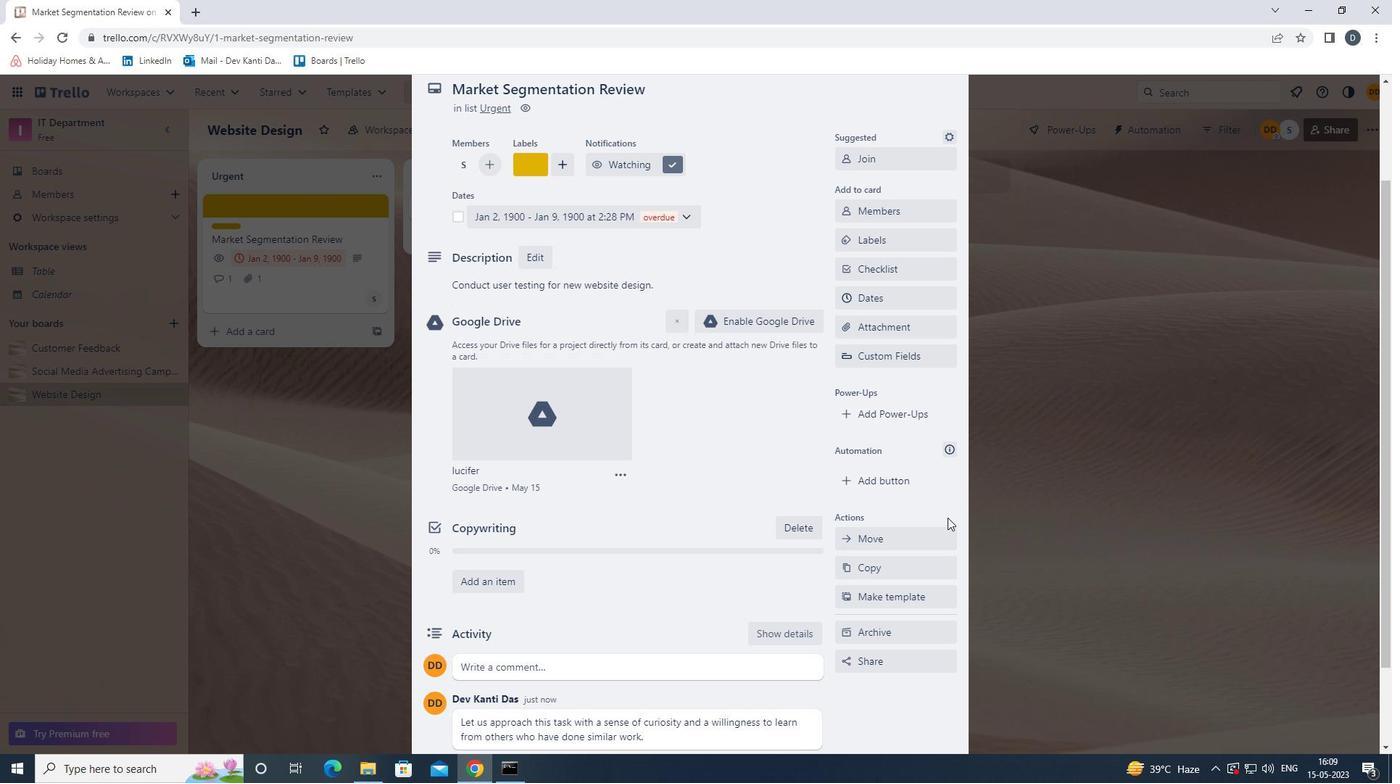 
Action: Mouse scrolled (948, 518) with delta (0, 0)
Screenshot: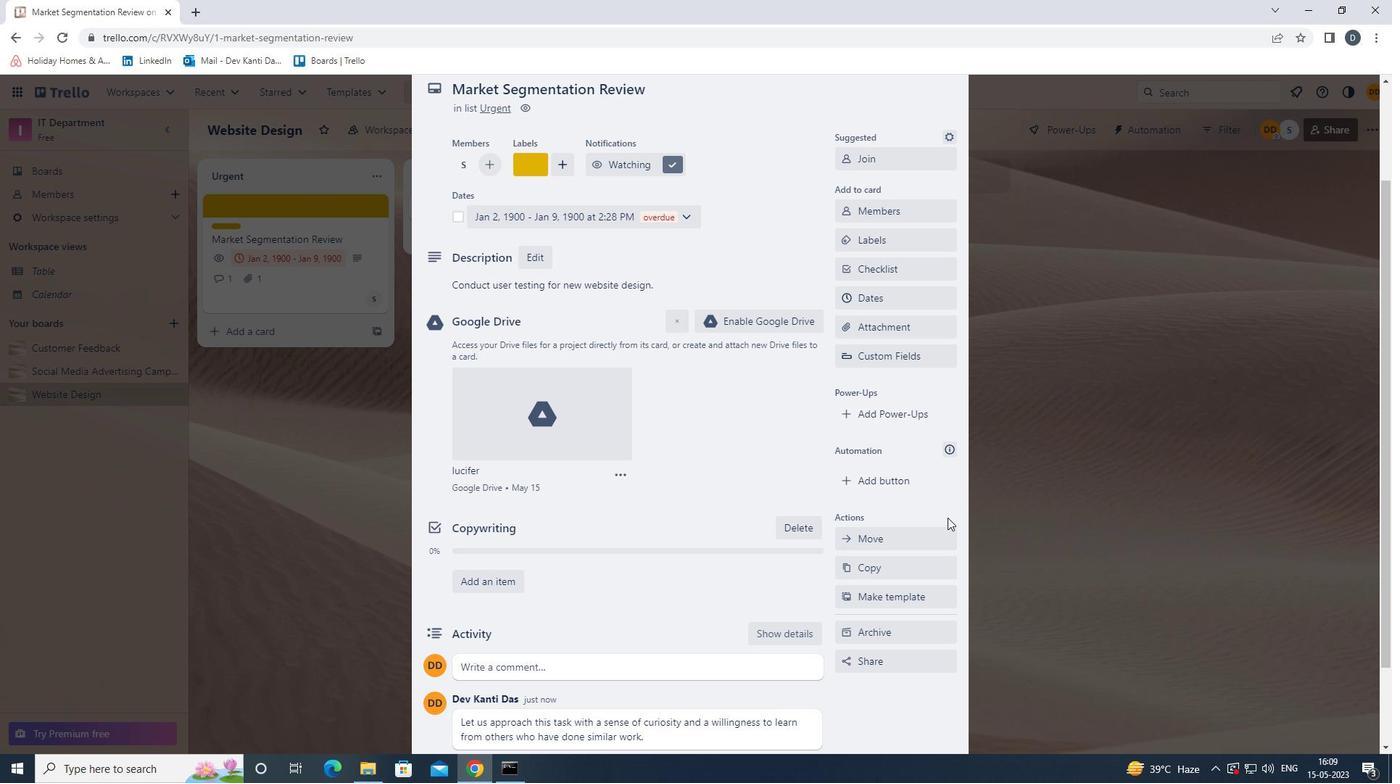 
Action: Mouse moved to (945, 126)
Screenshot: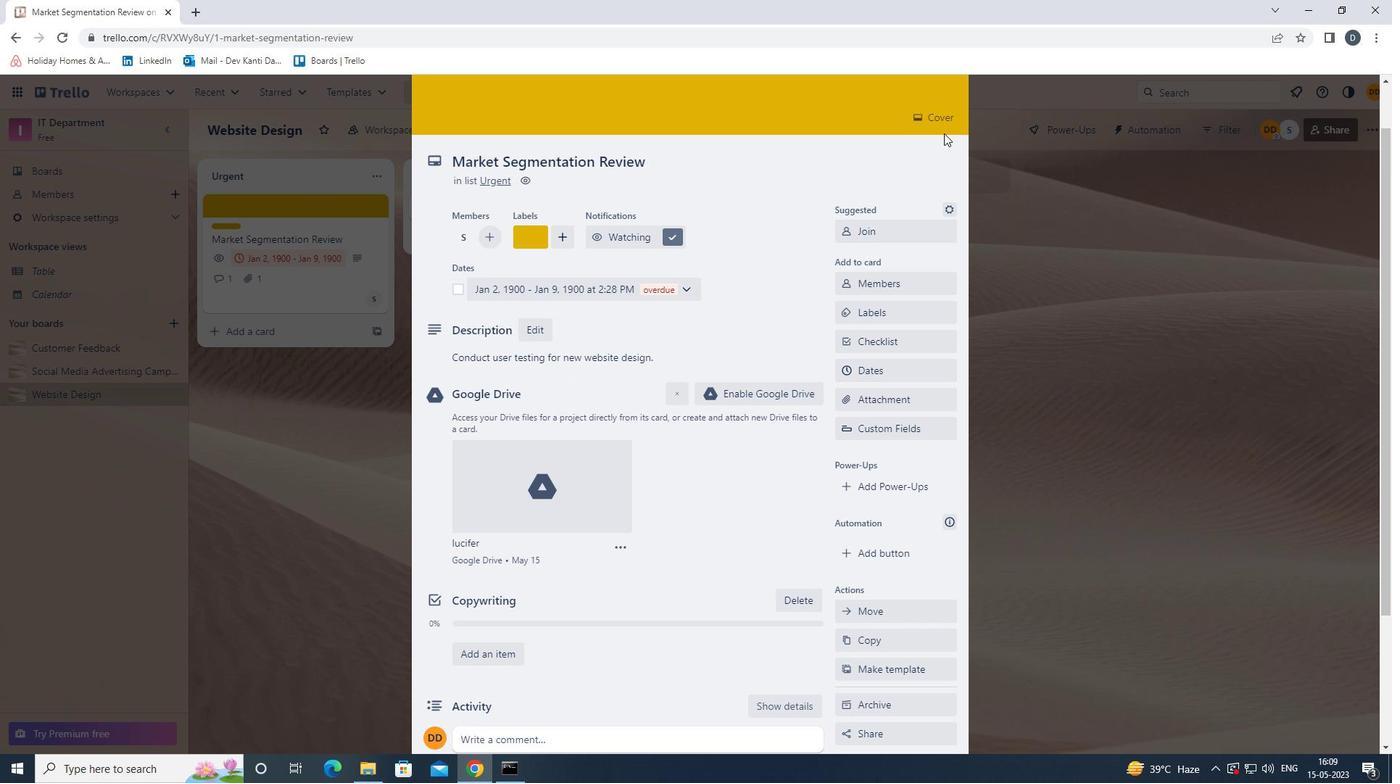 
Action: Mouse scrolled (945, 127) with delta (0, 0)
Screenshot: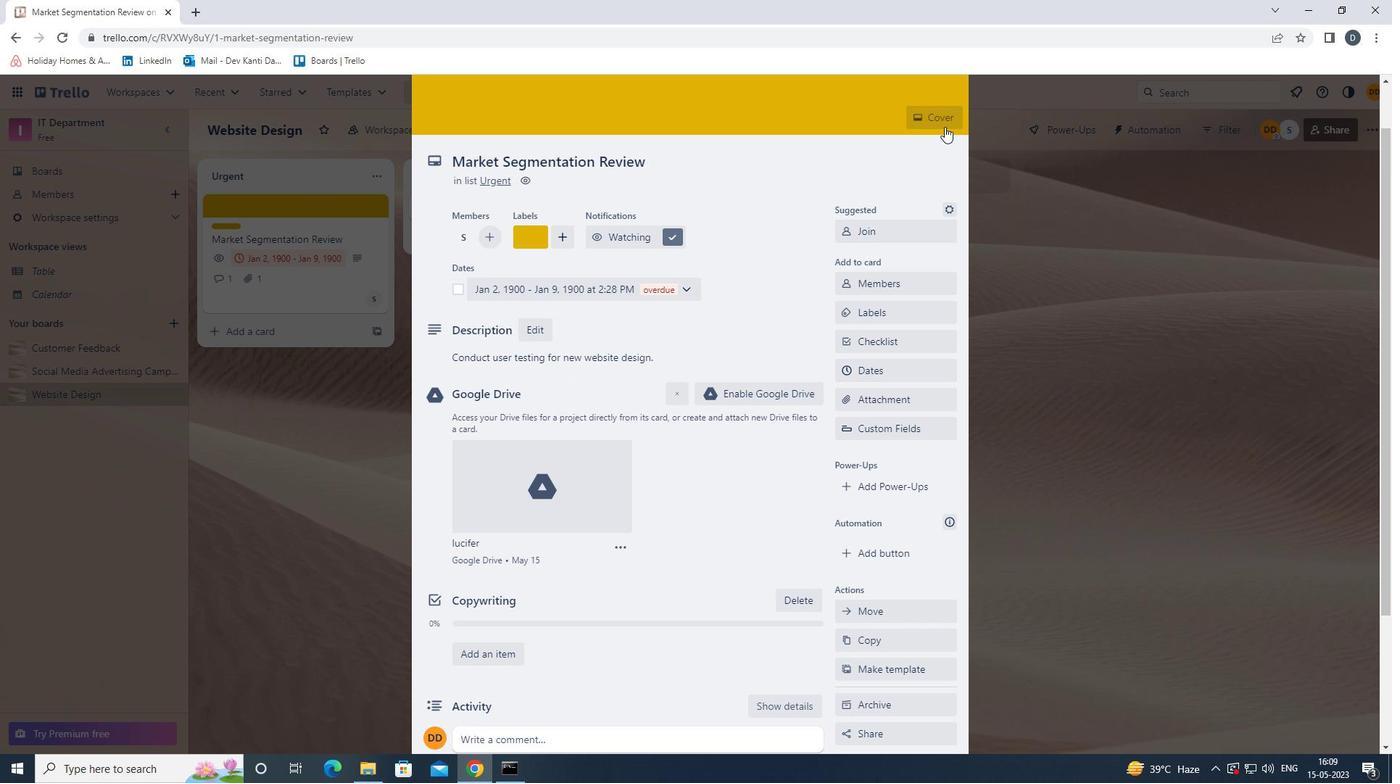 
Action: Mouse moved to (939, 123)
Screenshot: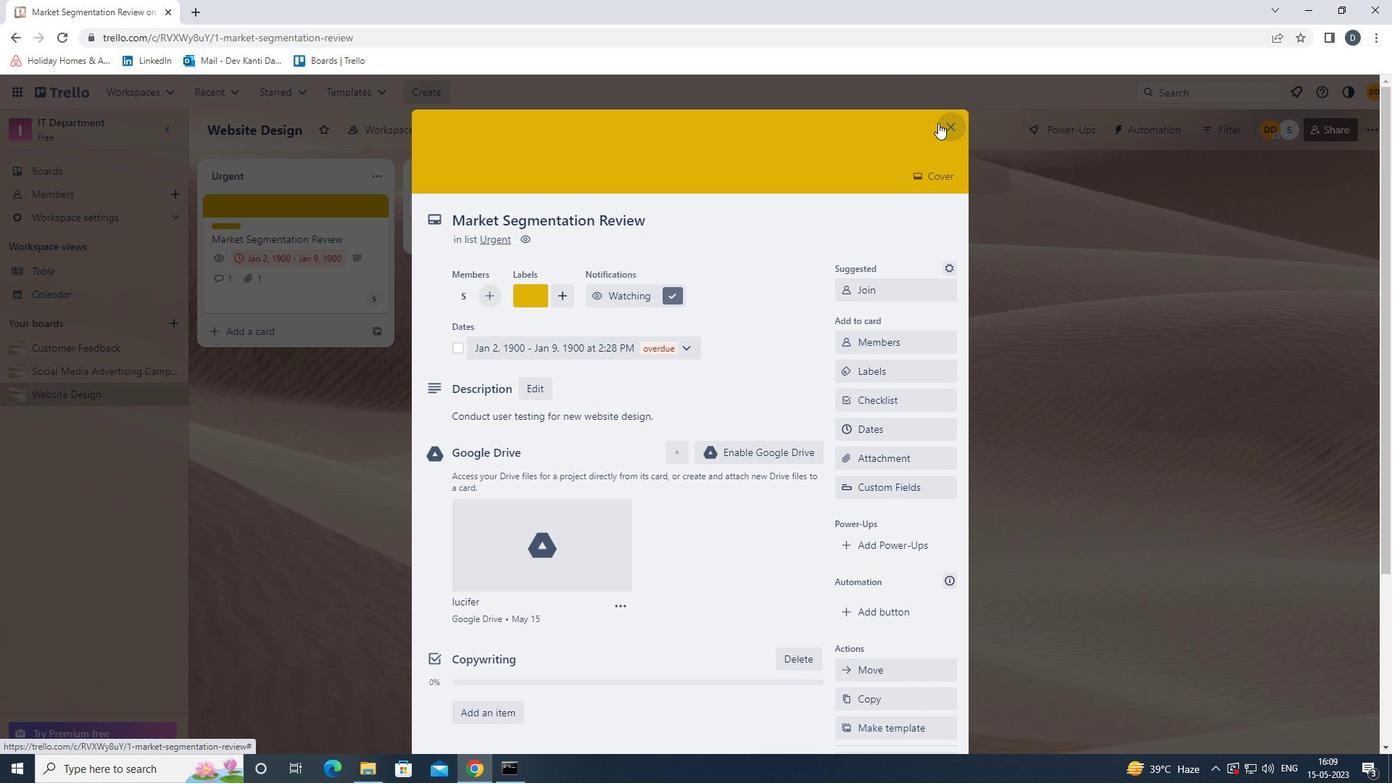 
Action: Mouse pressed left at (939, 123)
Screenshot: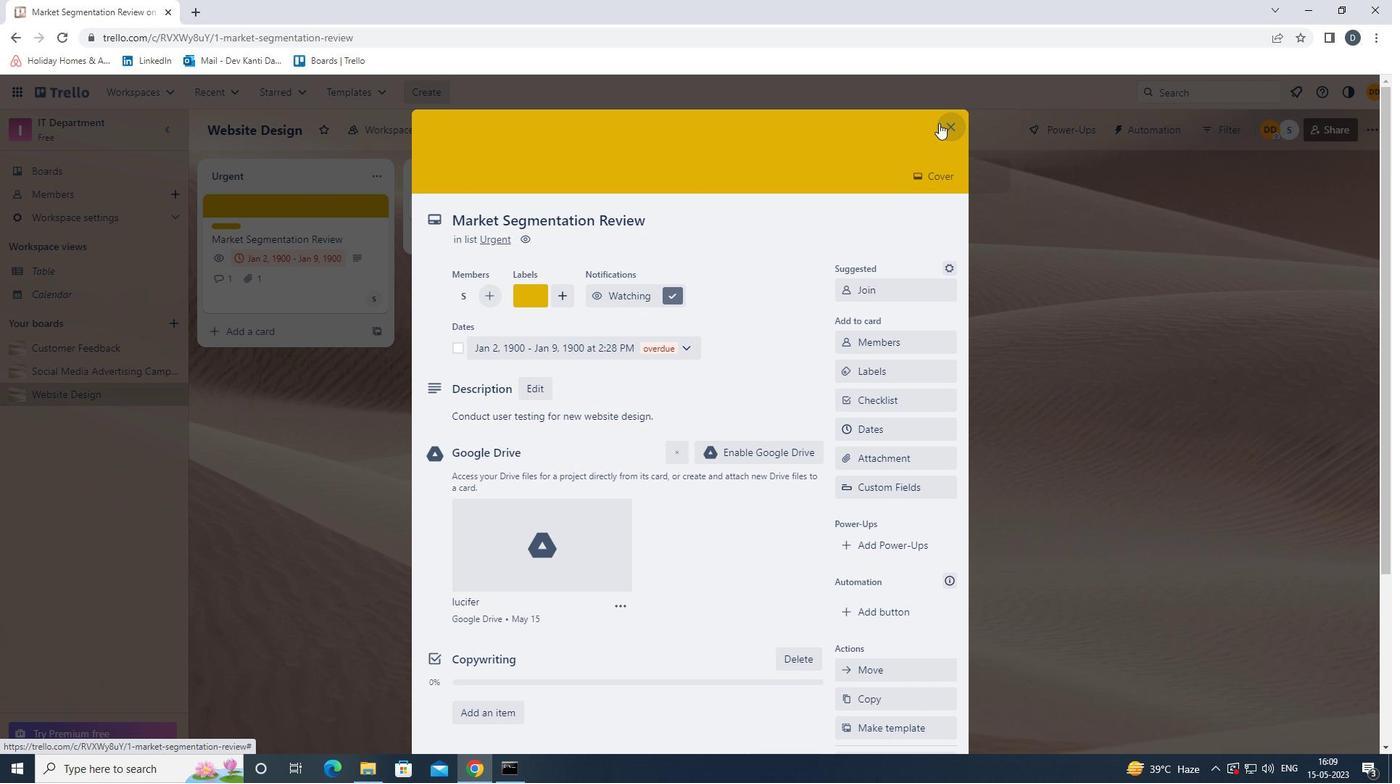 
Action: Mouse moved to (948, 382)
Screenshot: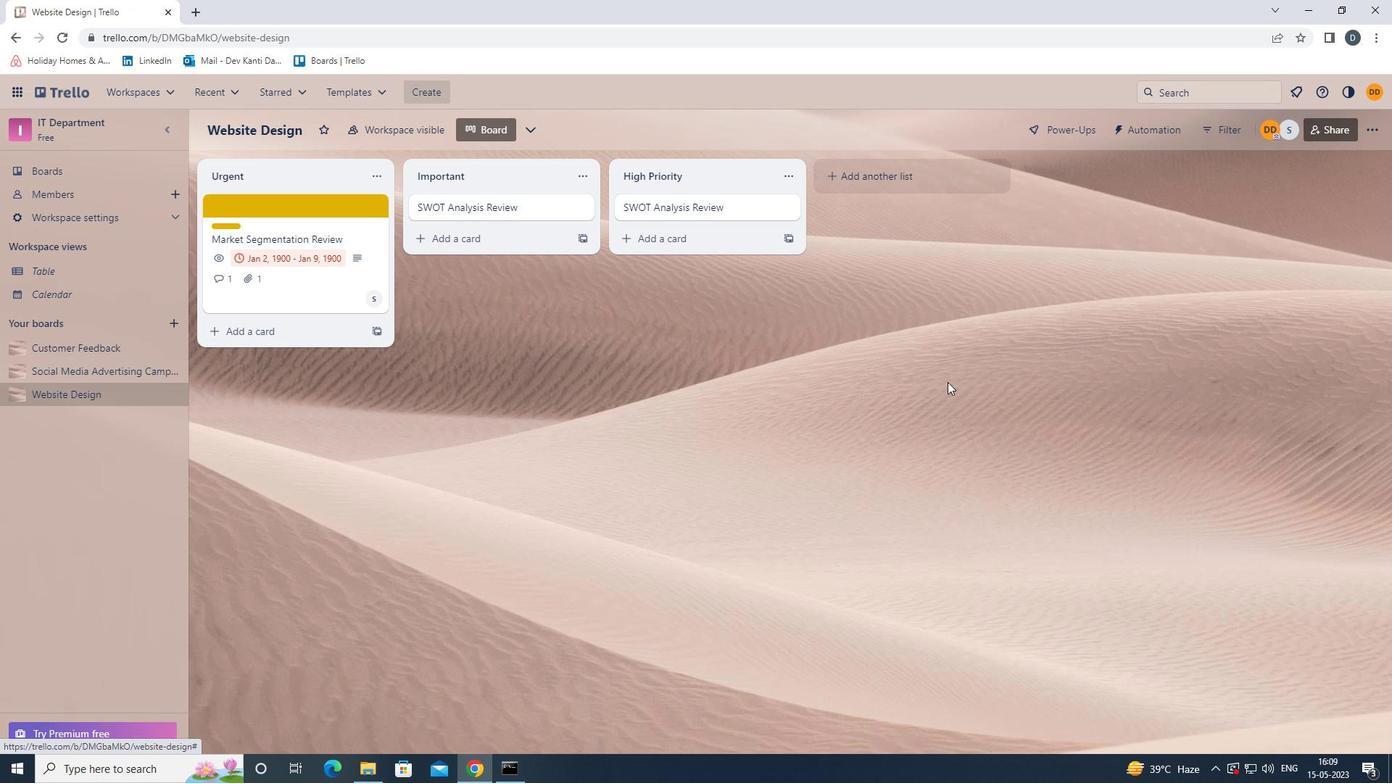 
